 Task: Create an event for the family reunion planning.
Action: Mouse moved to (259, 345)
Screenshot: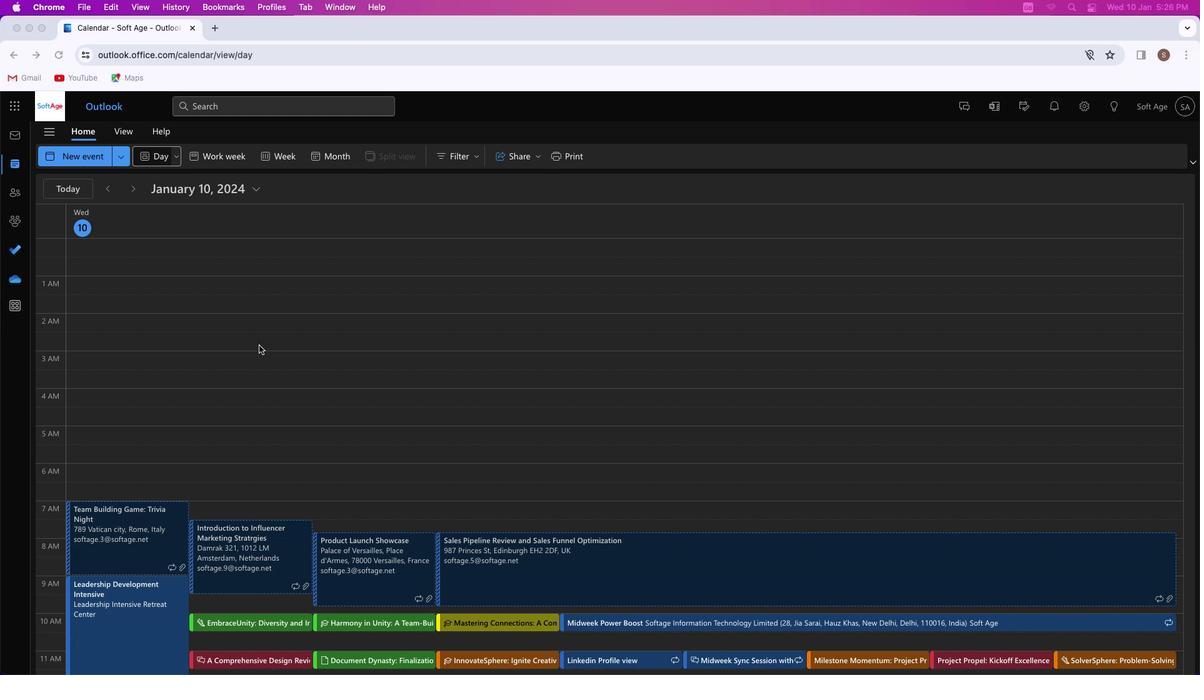 
Action: Mouse pressed left at (259, 345)
Screenshot: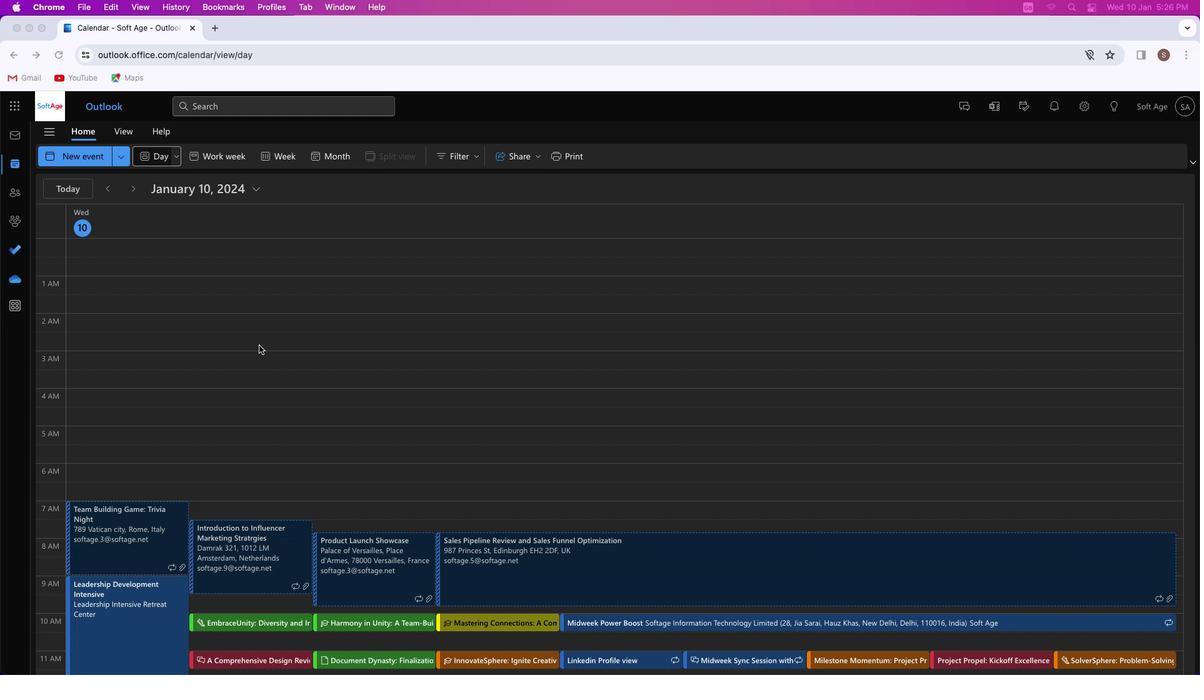 
Action: Mouse moved to (82, 153)
Screenshot: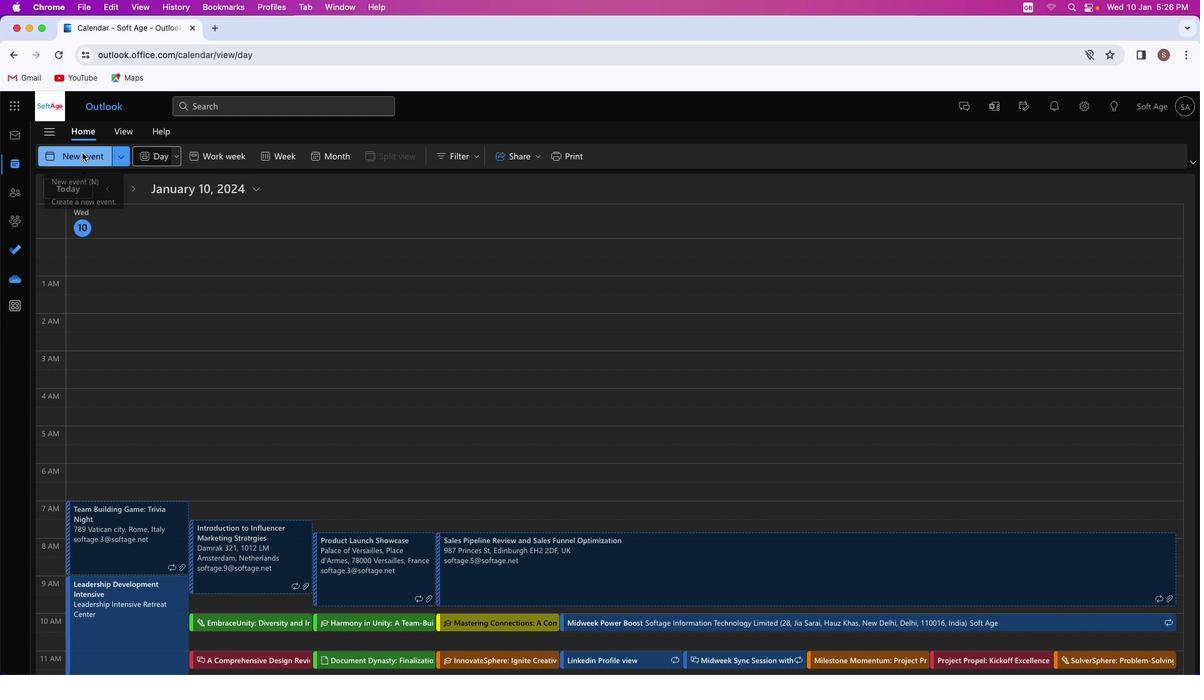 
Action: Mouse pressed left at (82, 153)
Screenshot: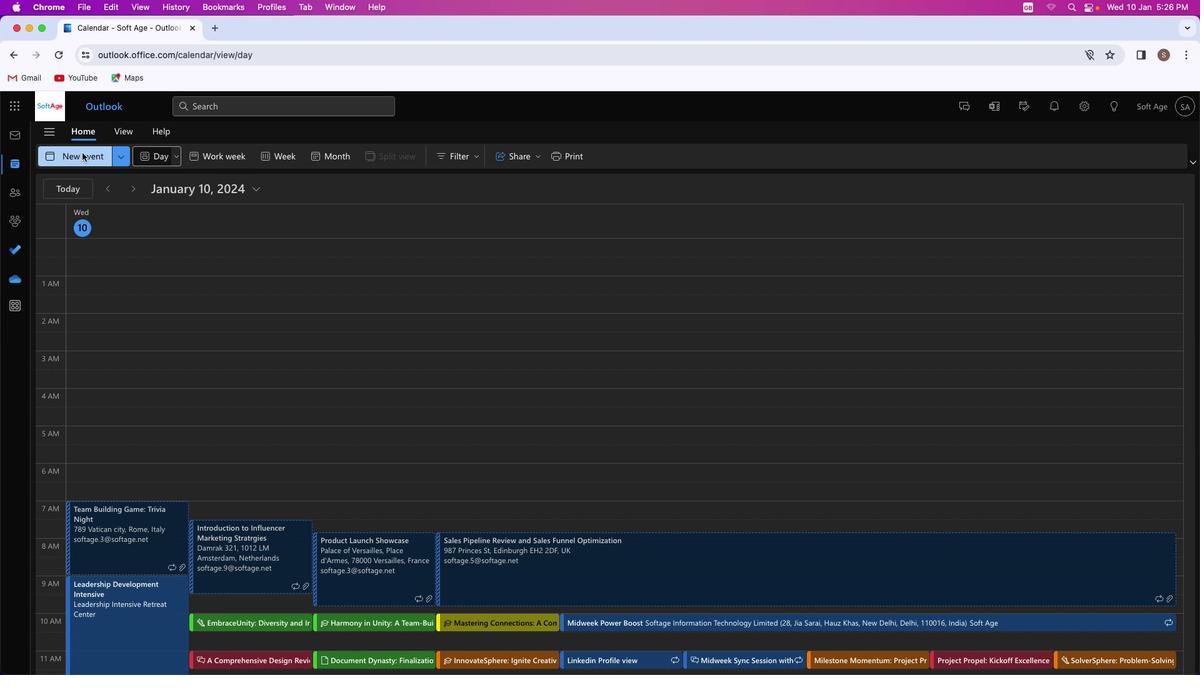 
Action: Mouse moved to (316, 236)
Screenshot: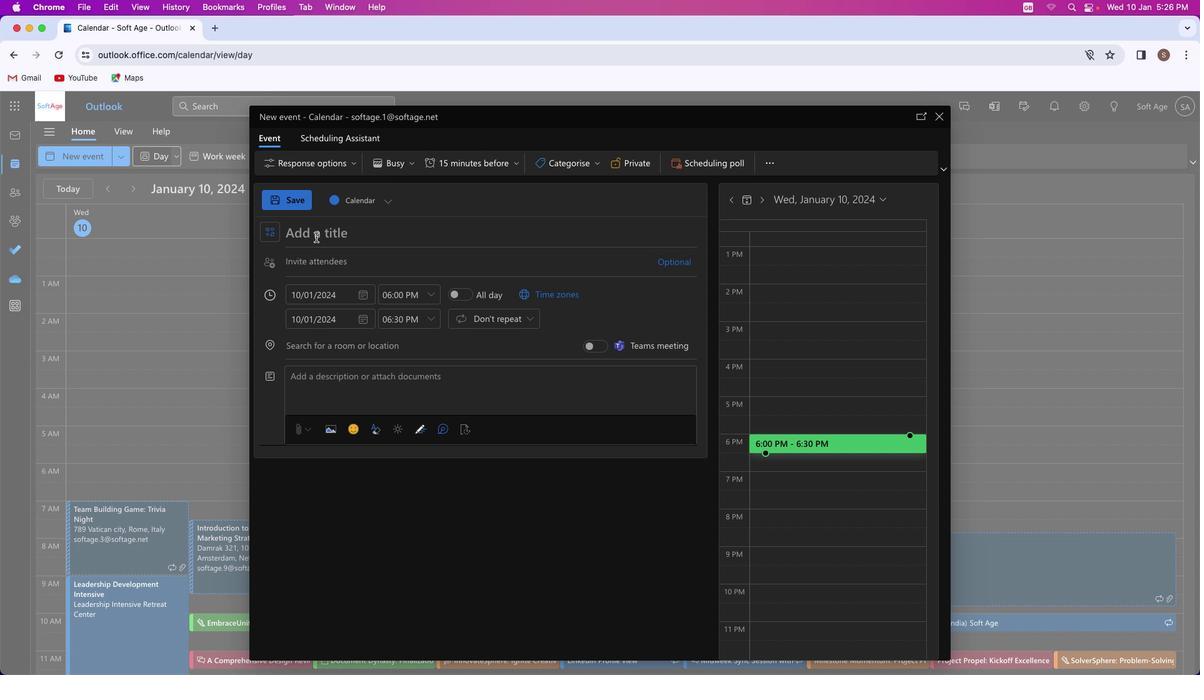 
Action: Mouse pressed left at (316, 236)
Screenshot: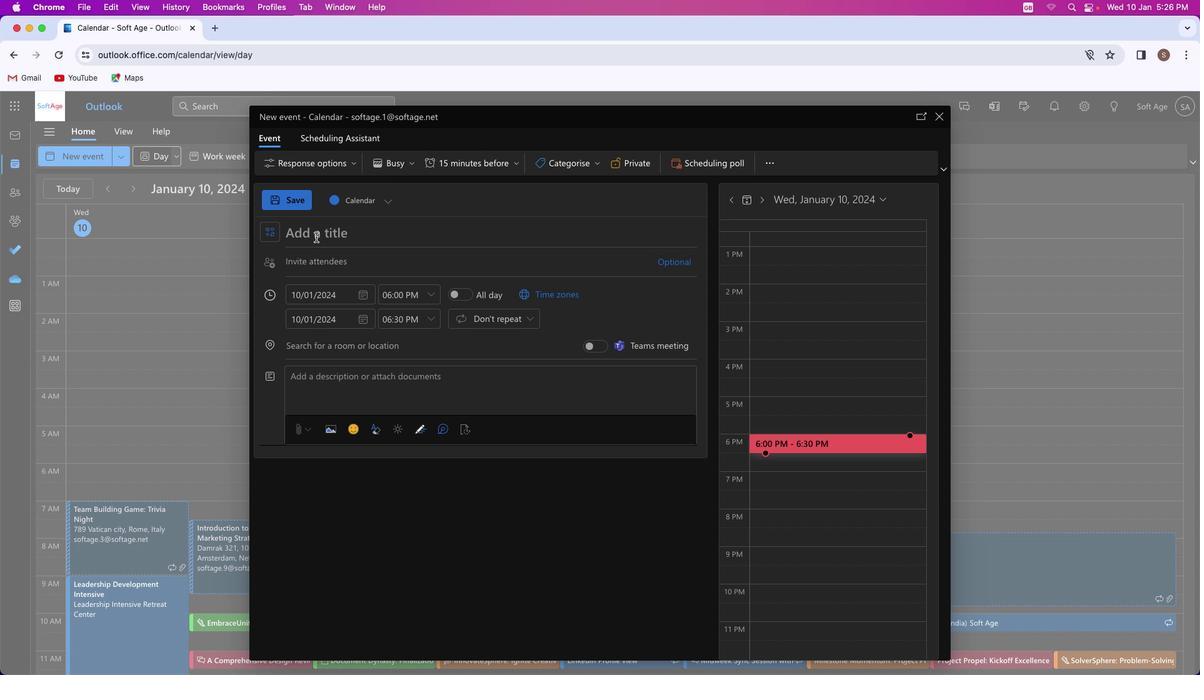 
Action: Key pressed Key.shift'F''a''m''i''l''y'Key.spaceKey.shift'R''e''u''n''i''o''n'Key.spaceKey.shift'P''l''a''n''n''i''n''g'Key.spaceKey.shift'E''x''t''r''a''v''a''g''a''n''z''a'
Screenshot: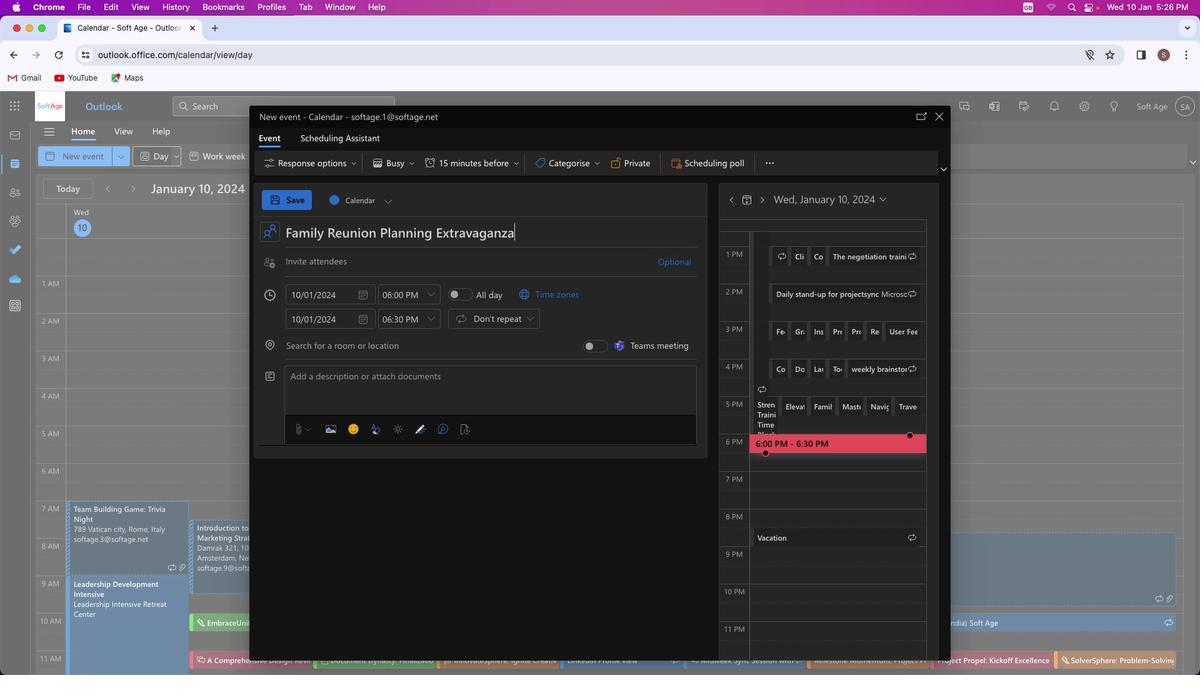
Action: Mouse moved to (319, 255)
Screenshot: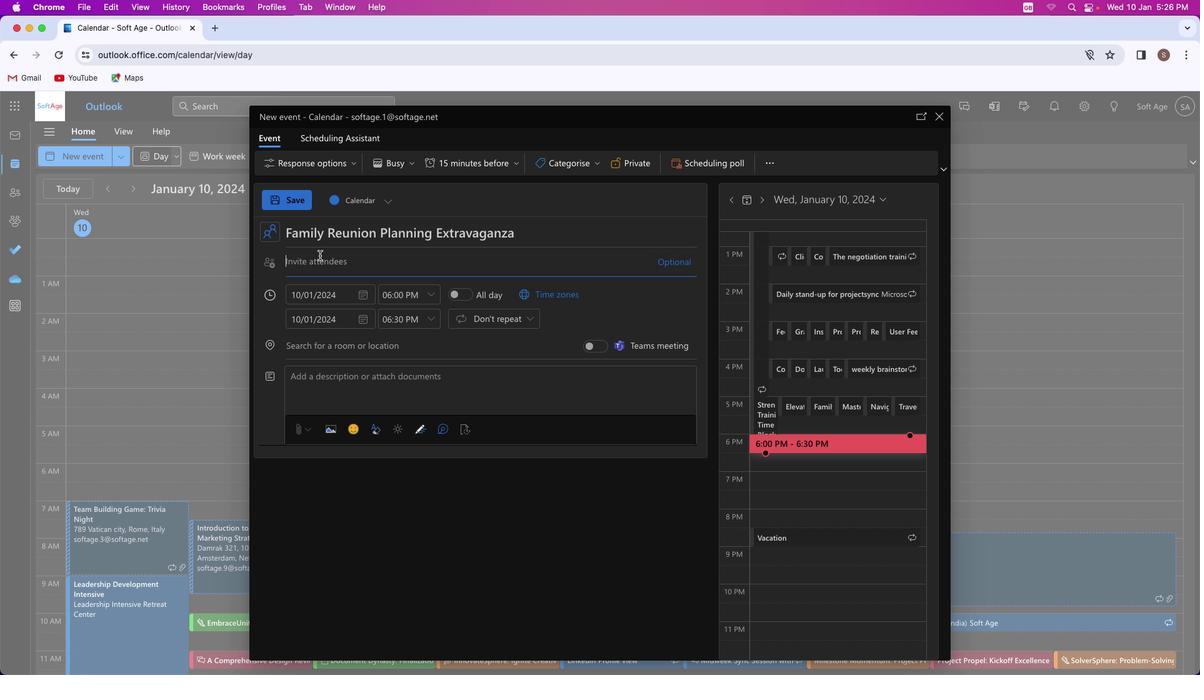 
Action: Mouse pressed left at (319, 255)
Screenshot: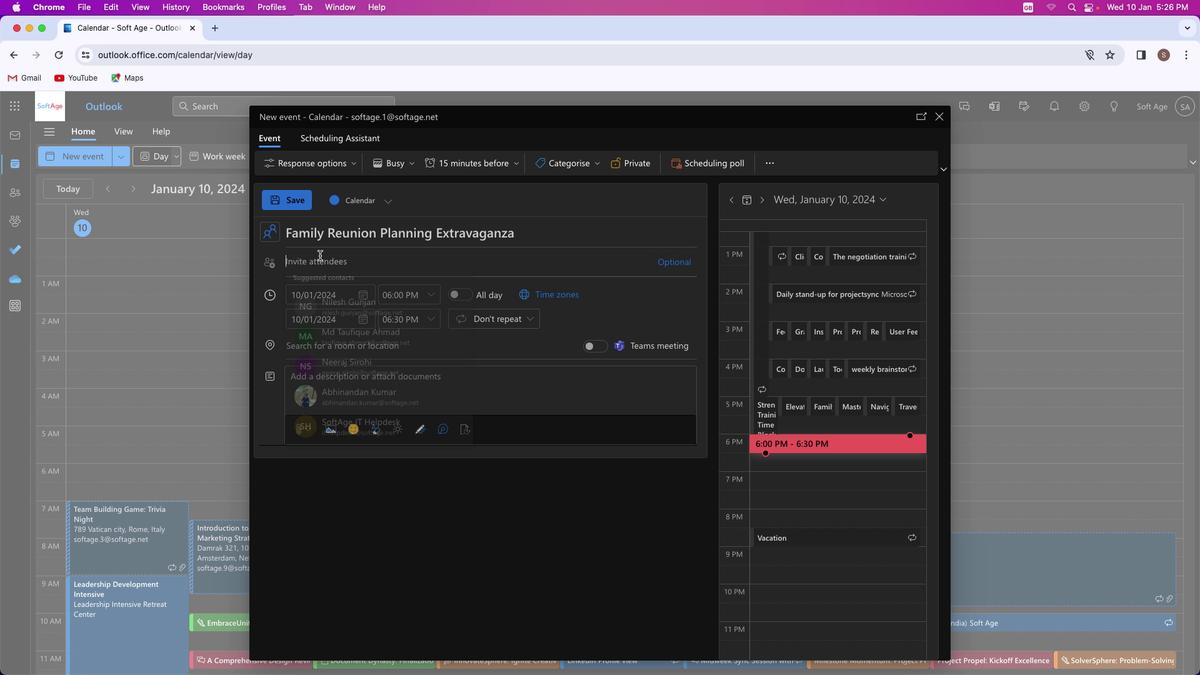 
Action: Key pressed Key.shift_r'M''u''n''e''e''s''h''k''u''m''a''r''9''7''3''2'Key.shift'@''o''u''t''l''o''o''k''.''c''o''m'
Screenshot: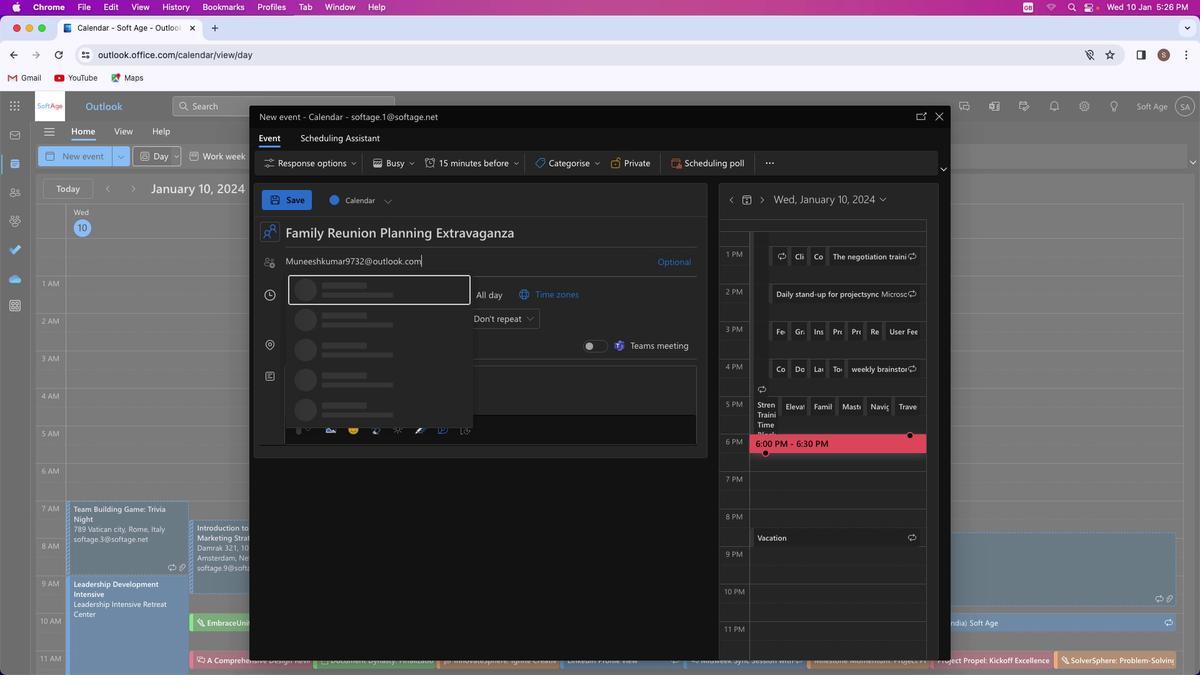
Action: Mouse moved to (389, 283)
Screenshot: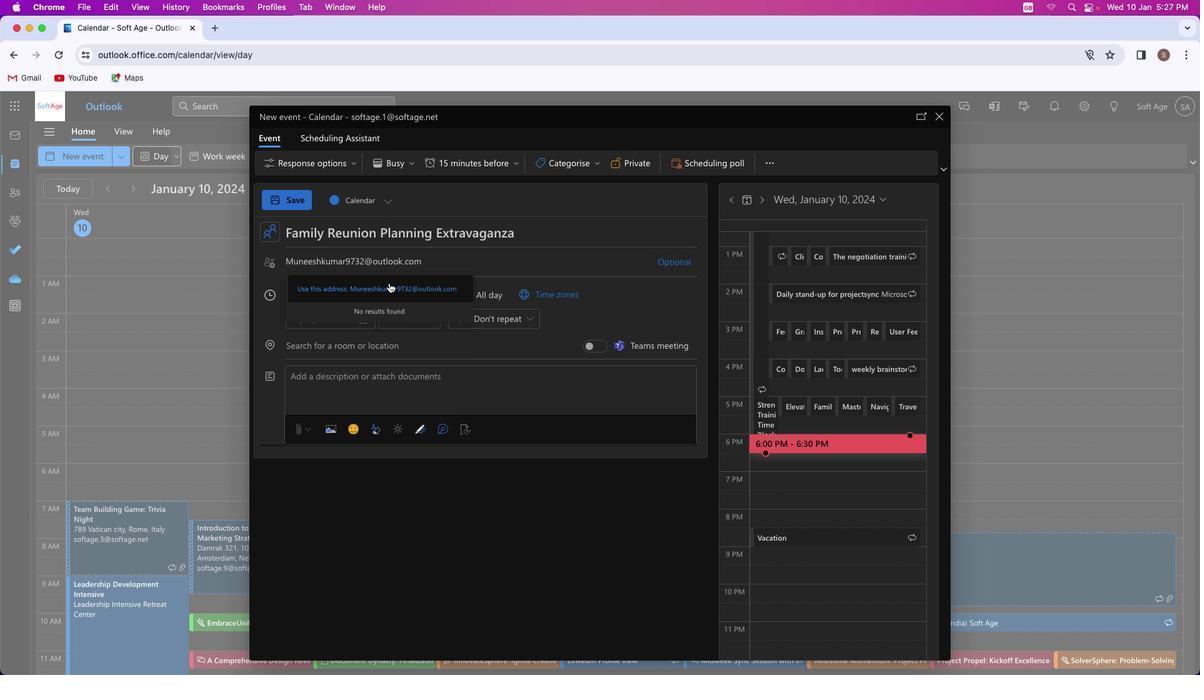 
Action: Mouse pressed left at (389, 283)
Screenshot: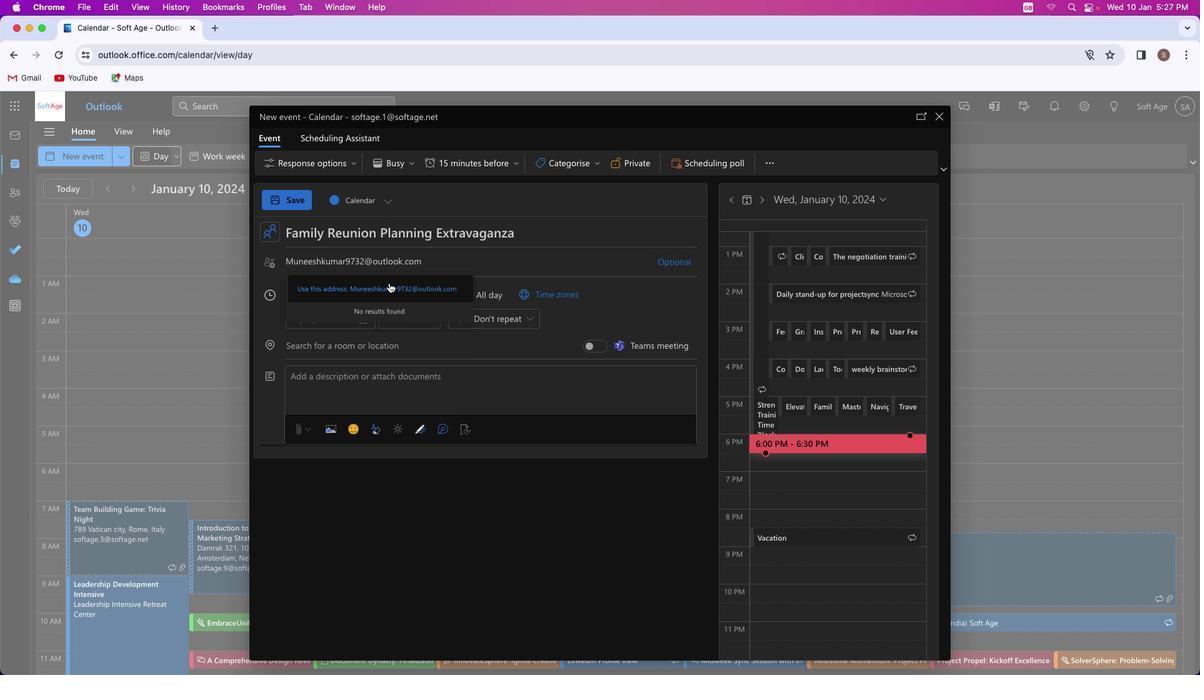 
Action: Mouse moved to (506, 287)
Screenshot: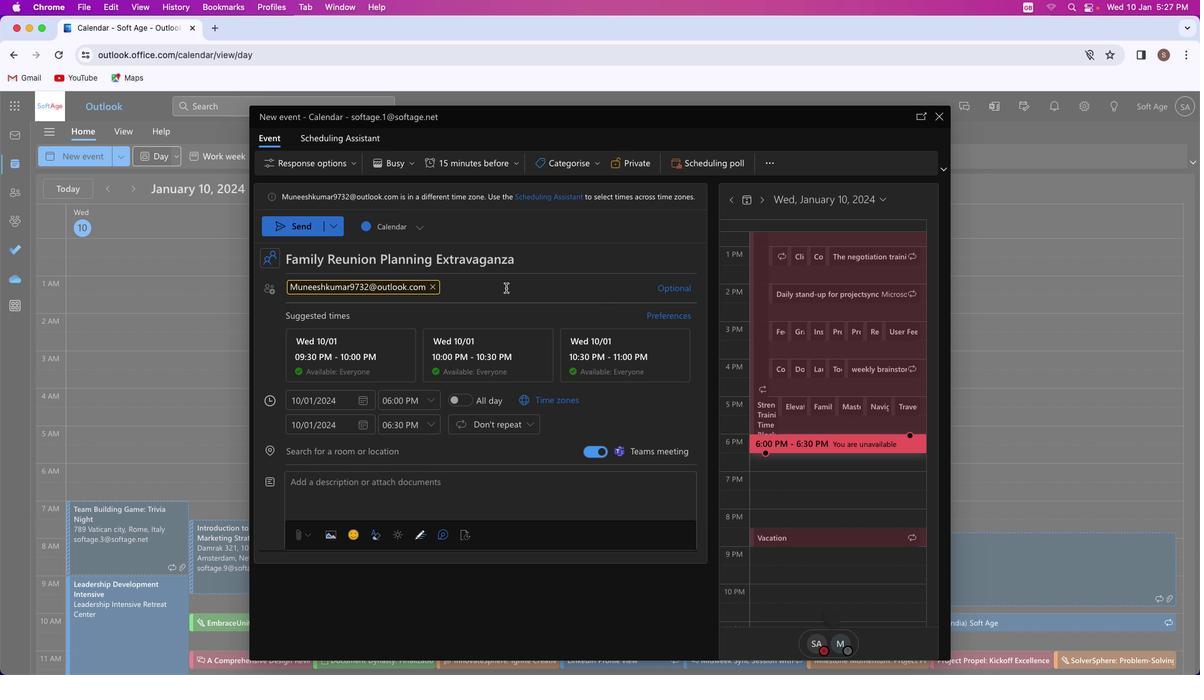 
Action: Key pressed Key.shift'S''h''i''v''a''m''y''a''d''a''v''4''1'Key.shift'@''o''u''t''l''o''o''k''.''c''o''m'
Screenshot: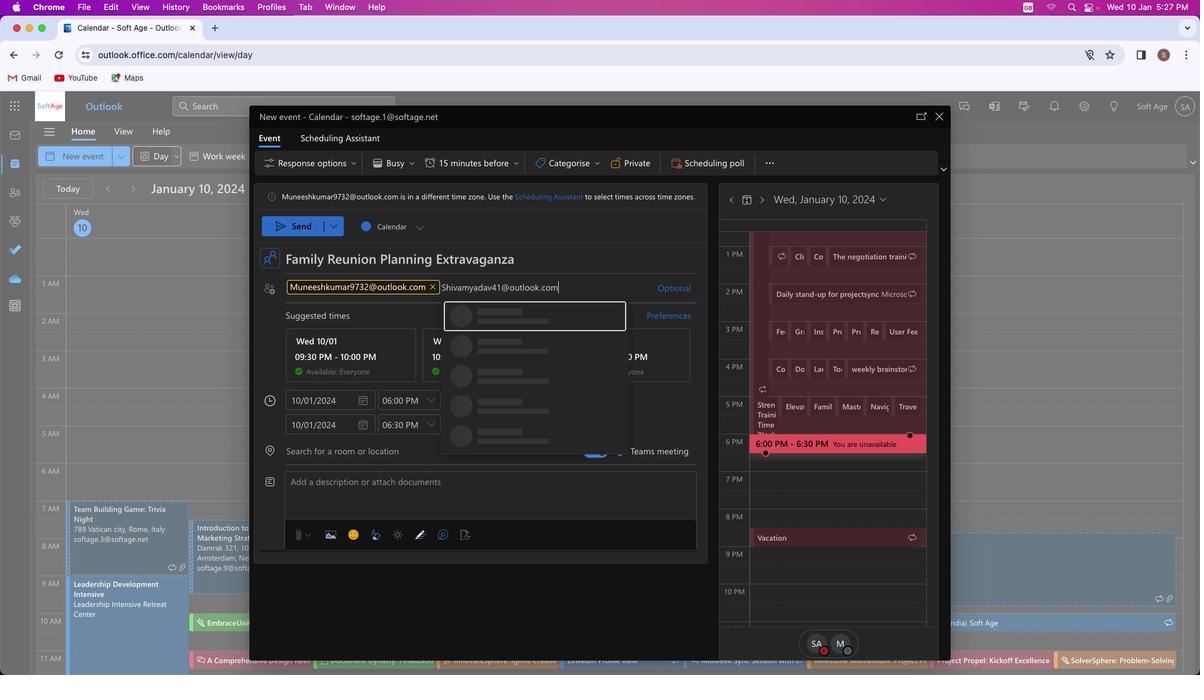 
Action: Mouse moved to (540, 311)
Screenshot: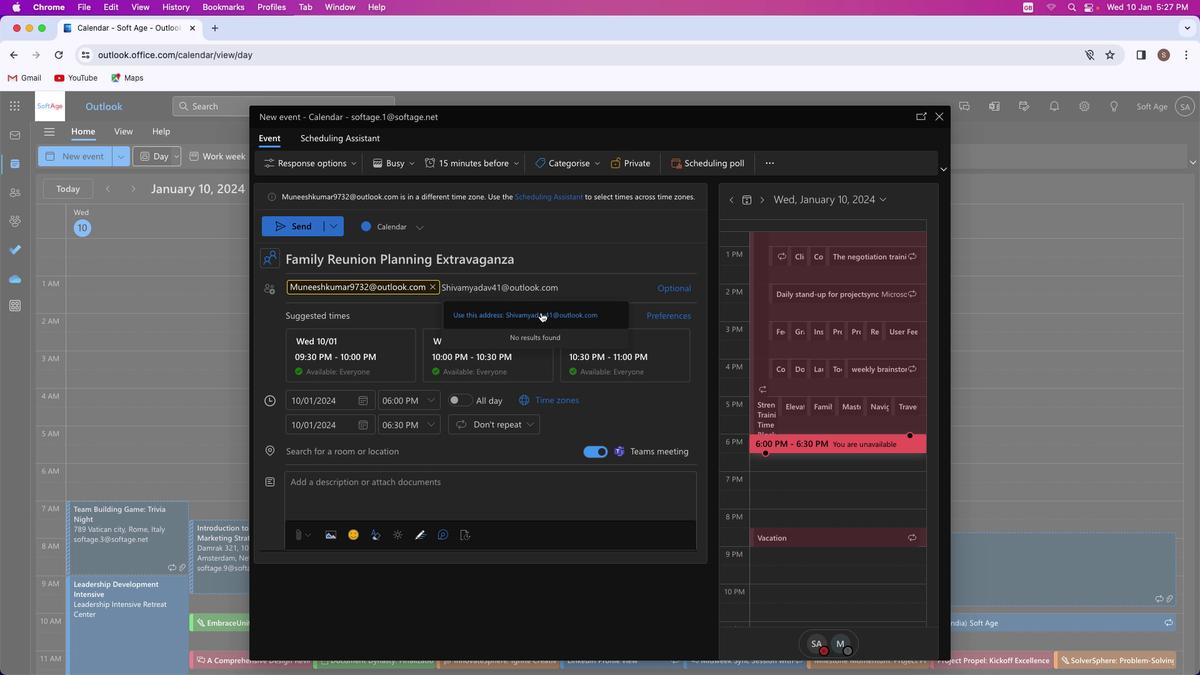 
Action: Mouse pressed left at (540, 311)
Screenshot: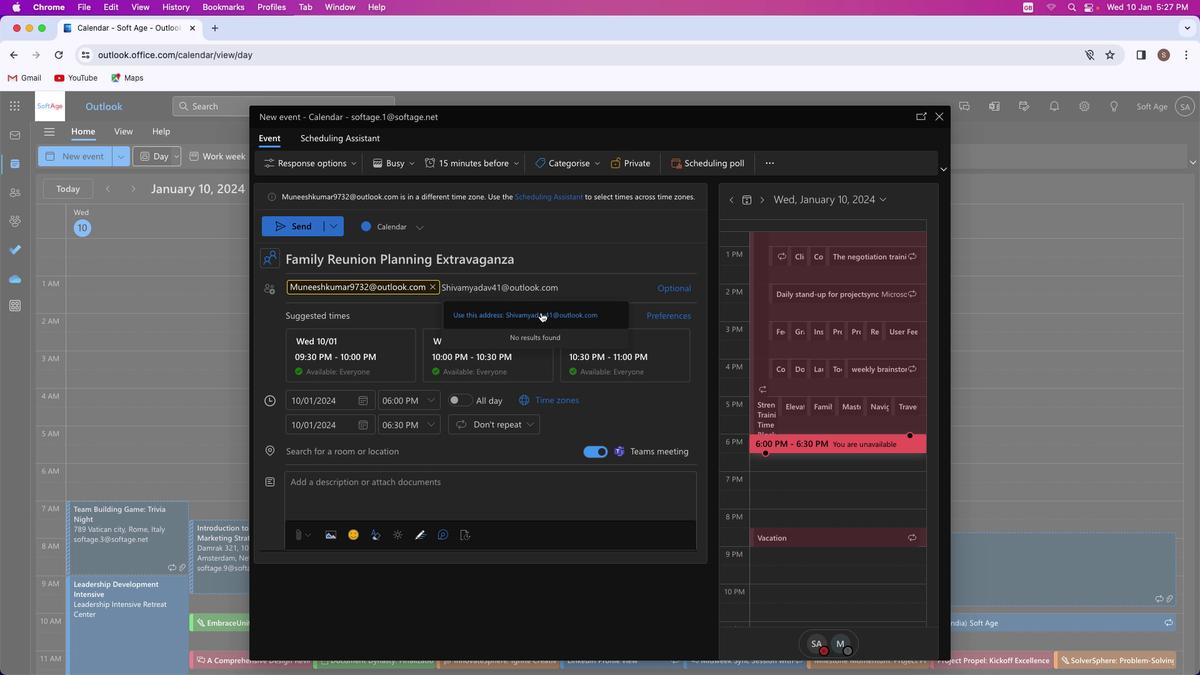 
Action: Mouse moved to (670, 302)
Screenshot: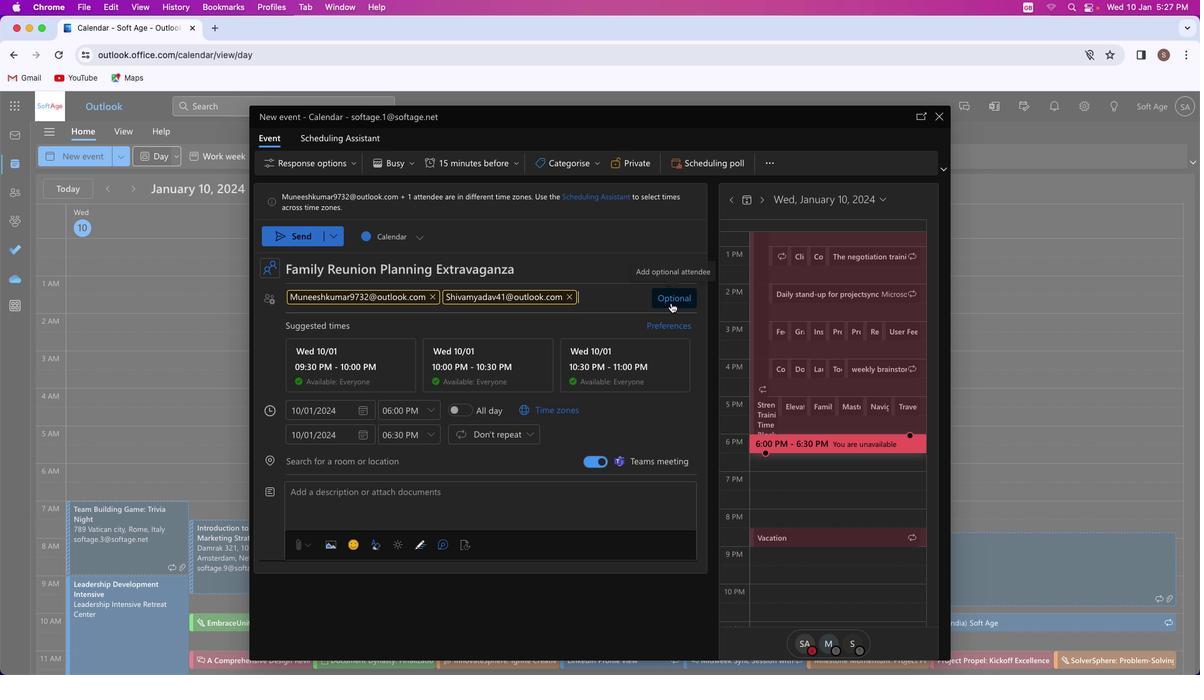 
Action: Mouse pressed left at (670, 302)
Screenshot: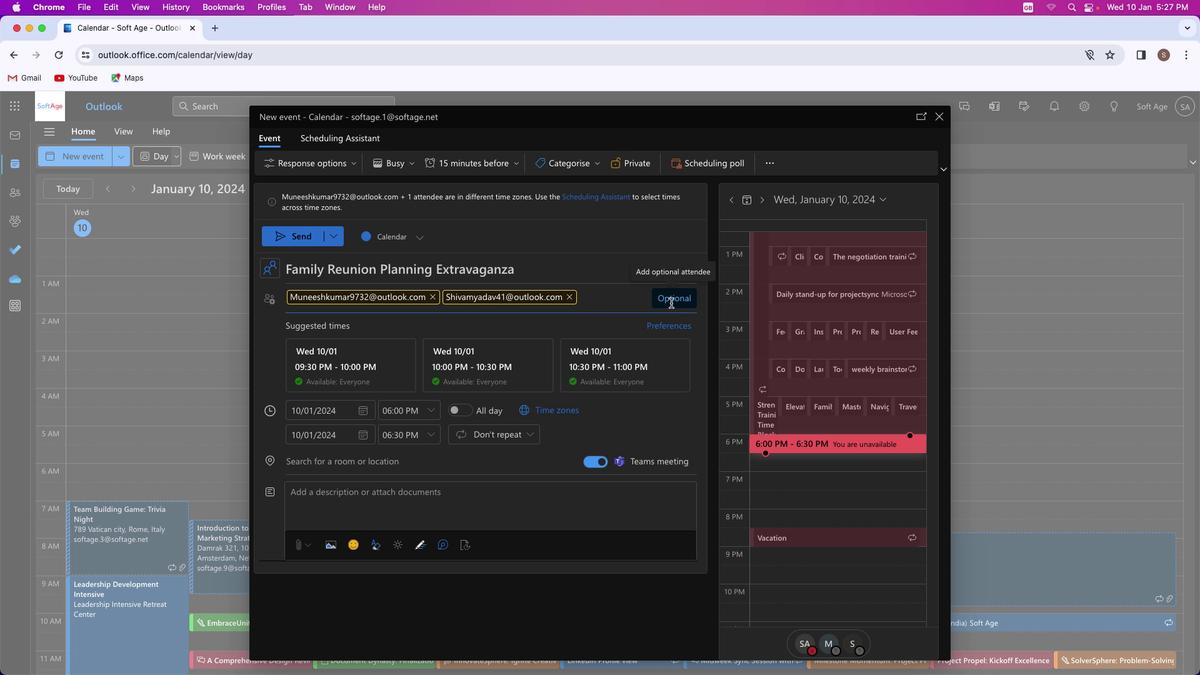 
Action: Mouse moved to (371, 330)
Screenshot: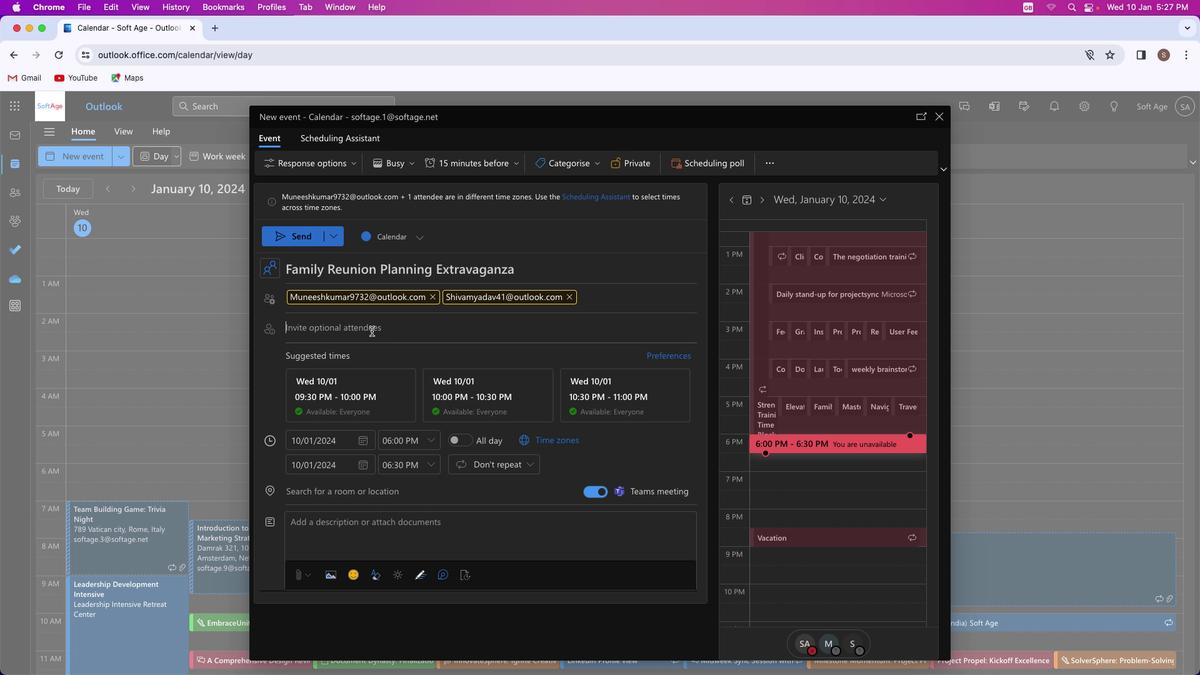 
Action: Key pressed Key.shift'A''k''a''s''h''r''a''j''p''u''t'Key.shift'@''o''u''t''l''o''o''k''.''c''o''m'
Screenshot: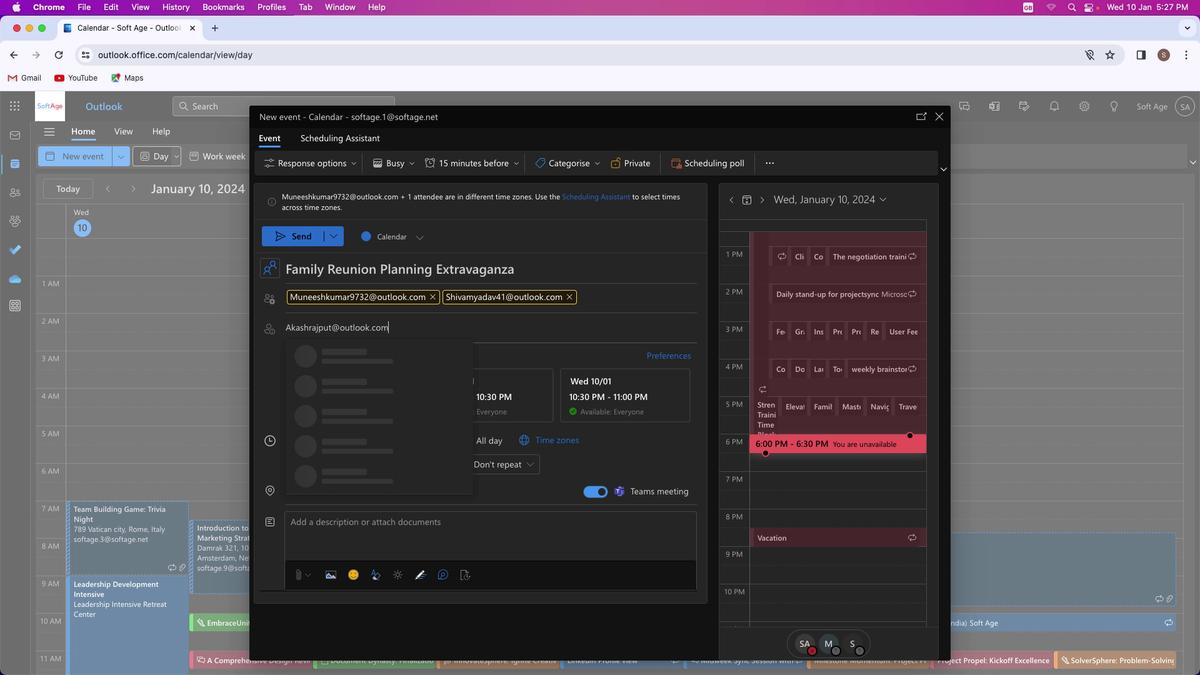 
Action: Mouse moved to (388, 346)
Screenshot: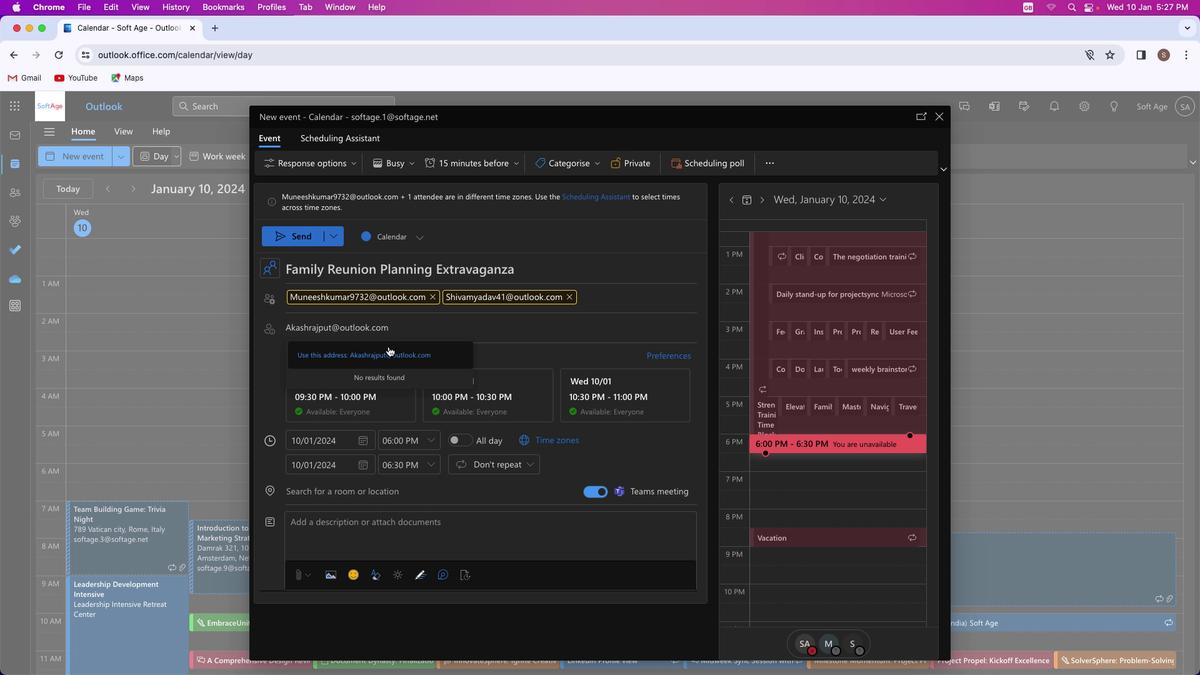 
Action: Mouse pressed left at (388, 346)
Screenshot: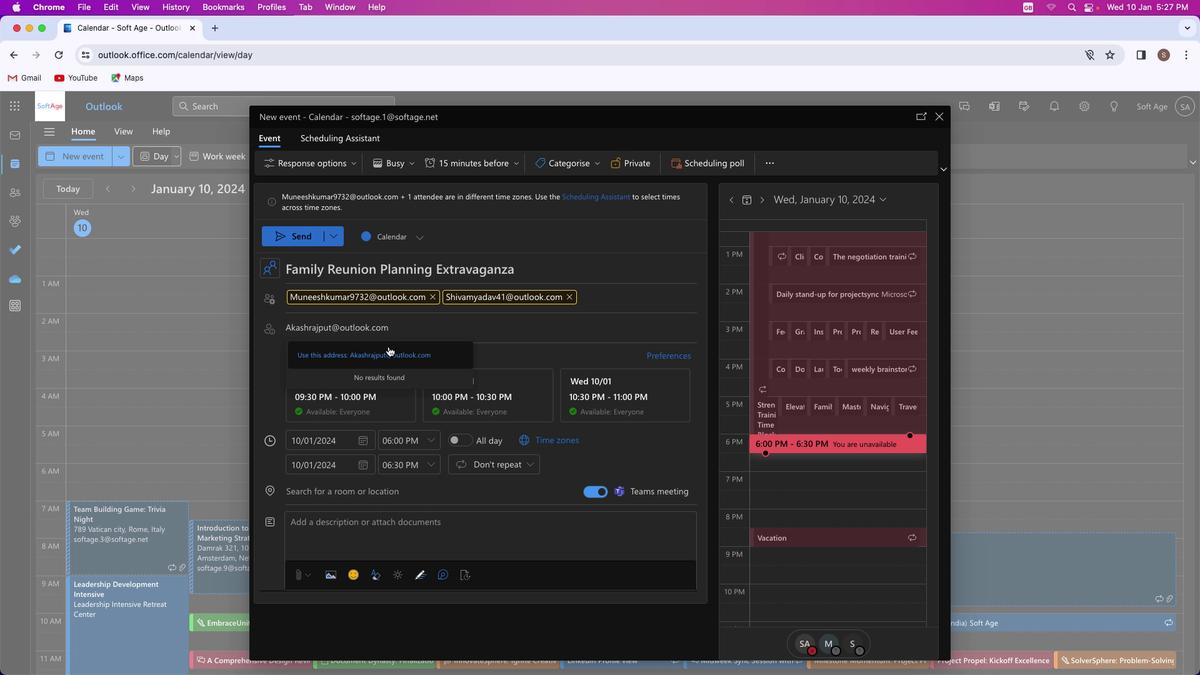 
Action: Mouse moved to (330, 490)
Screenshot: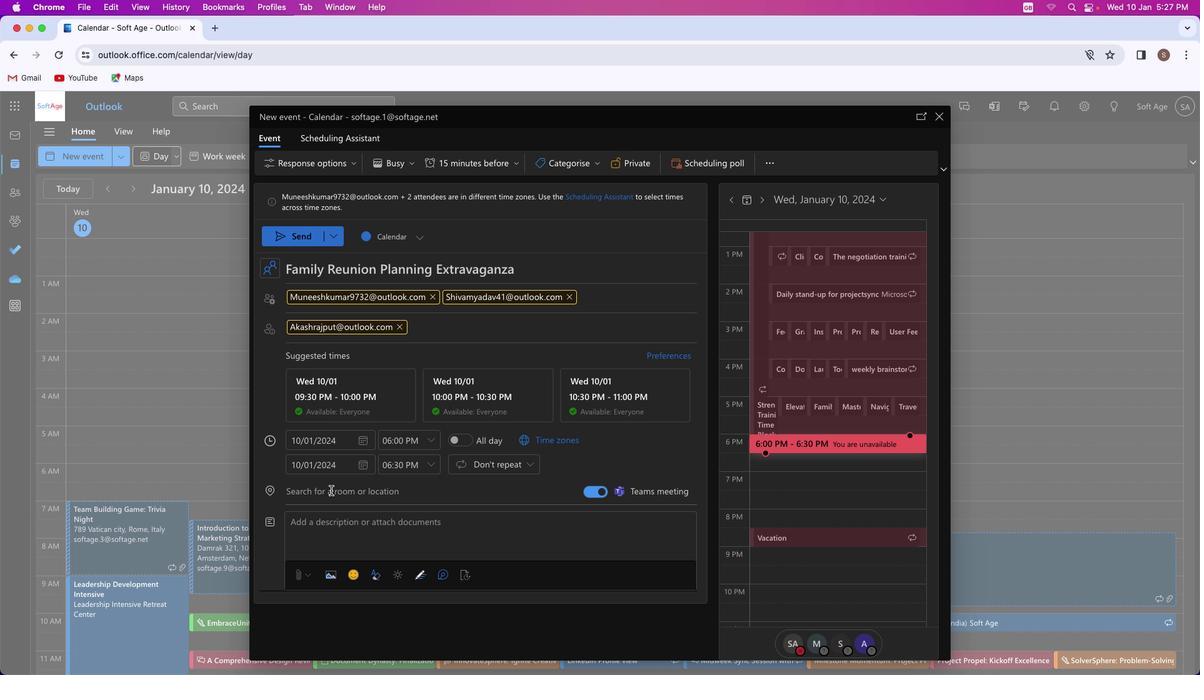 
Action: Mouse pressed left at (330, 490)
Screenshot: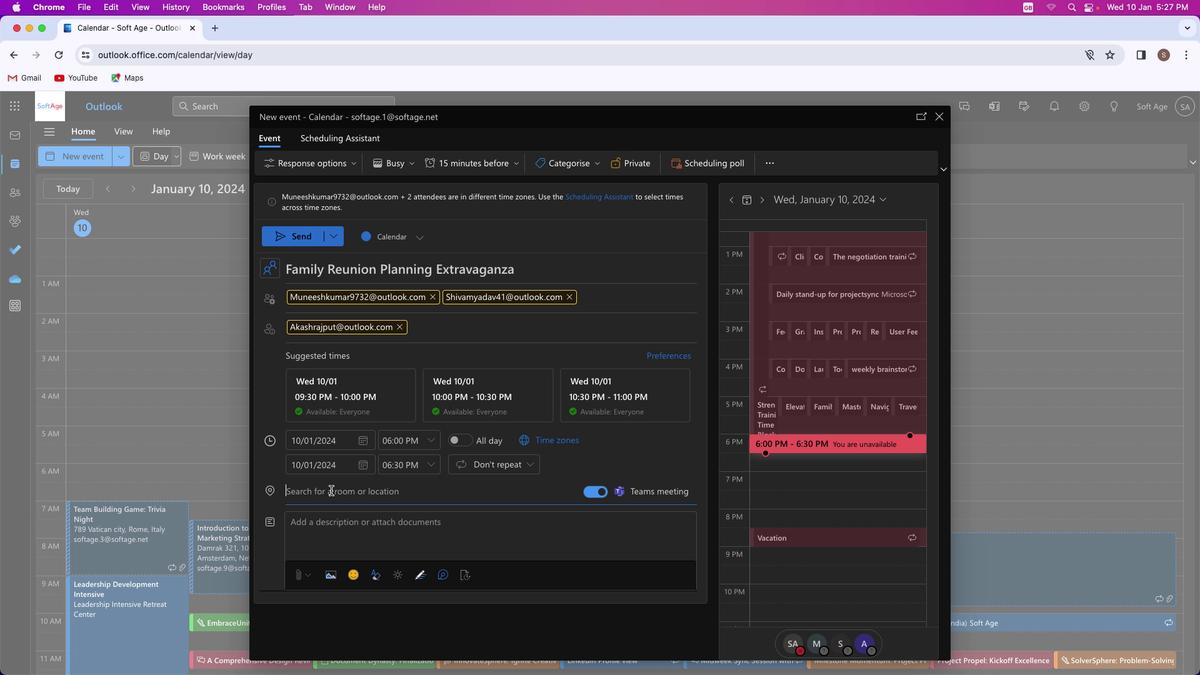 
Action: Mouse moved to (332, 490)
Screenshot: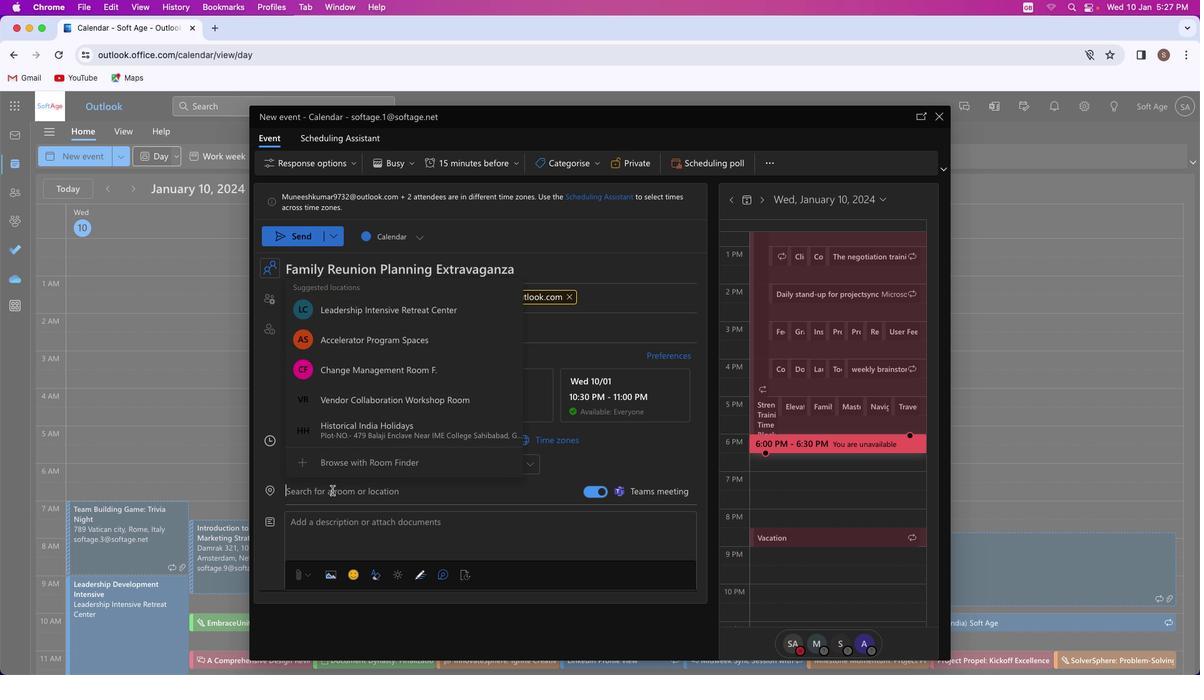 
Action: Key pressed Key.shift'F''a''m''i''l''y'Key.space'r''e''u''n''i''o''n'
Screenshot: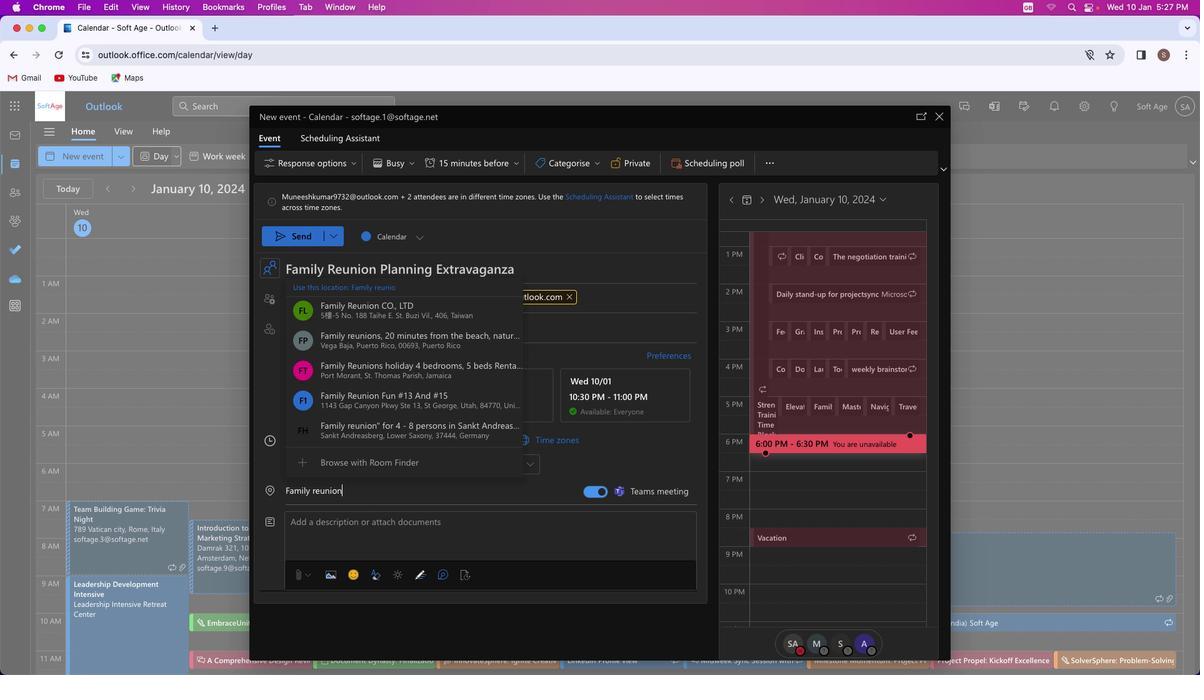 
Action: Mouse moved to (377, 364)
Screenshot: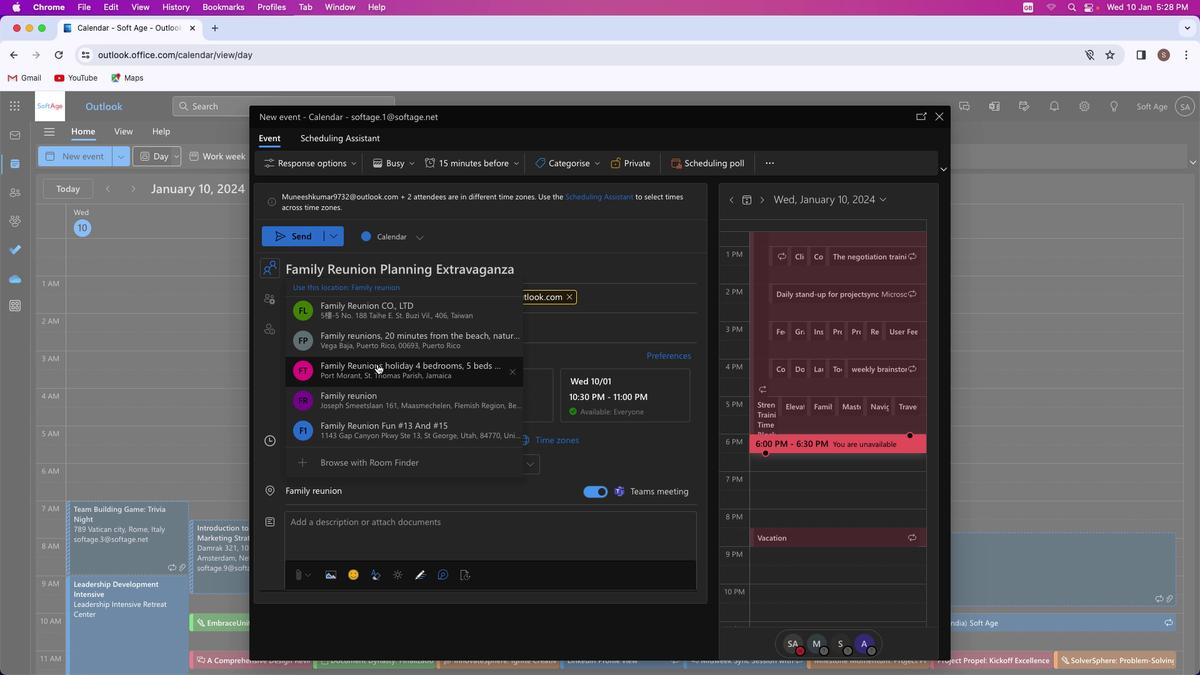 
Action: Mouse pressed left at (377, 364)
Screenshot: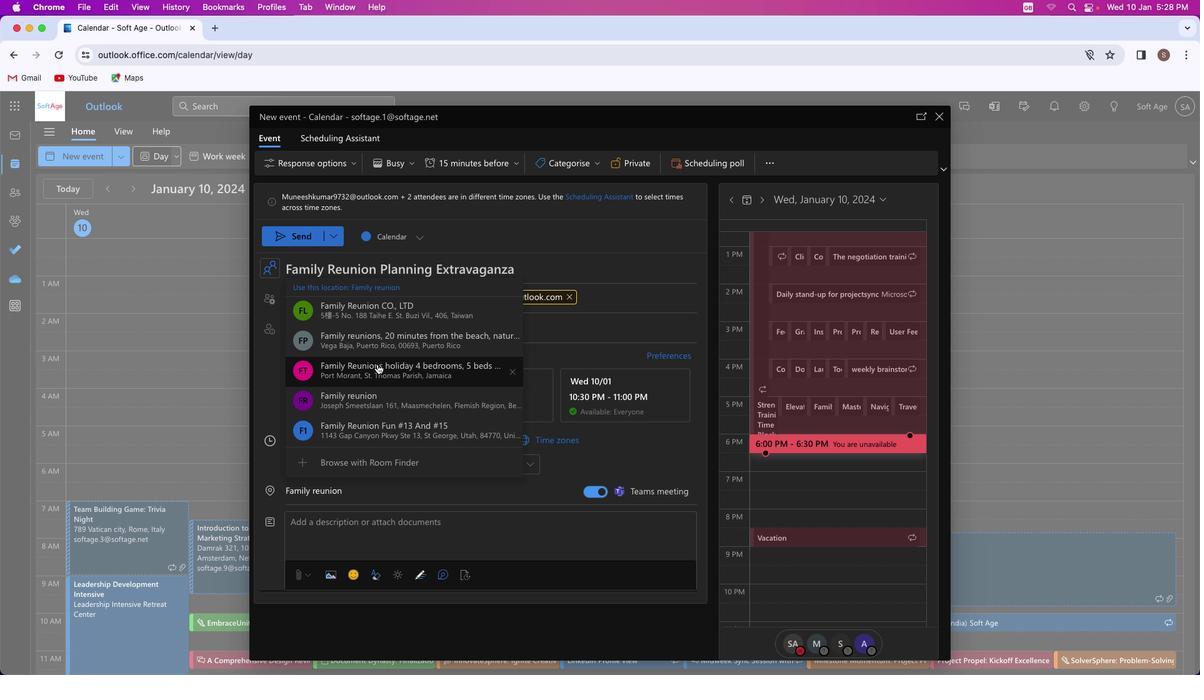 
Action: Mouse moved to (373, 548)
Screenshot: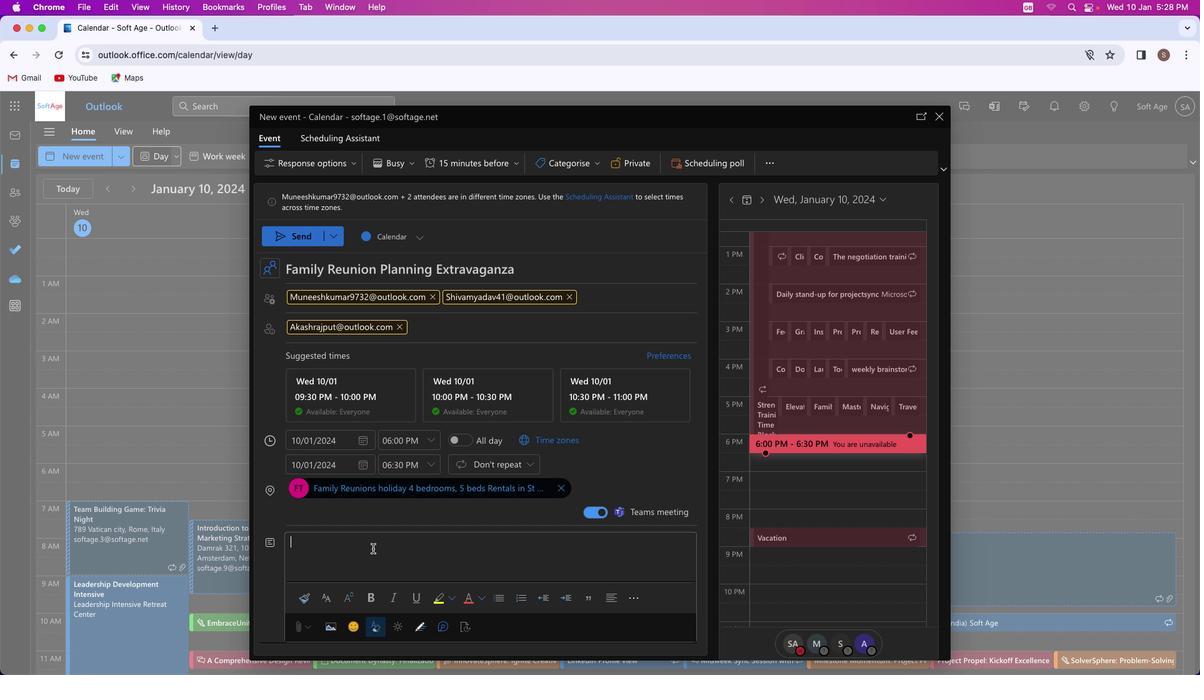 
Action: Mouse pressed left at (373, 548)
Screenshot: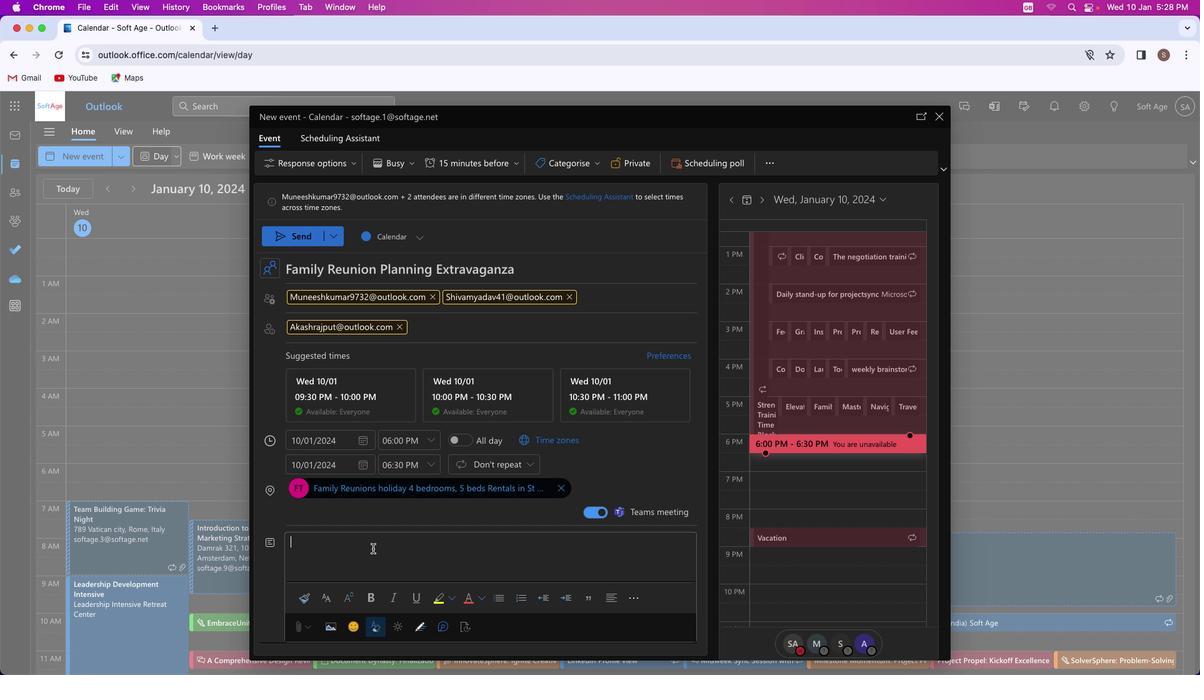 
Action: Mouse moved to (371, 545)
Screenshot: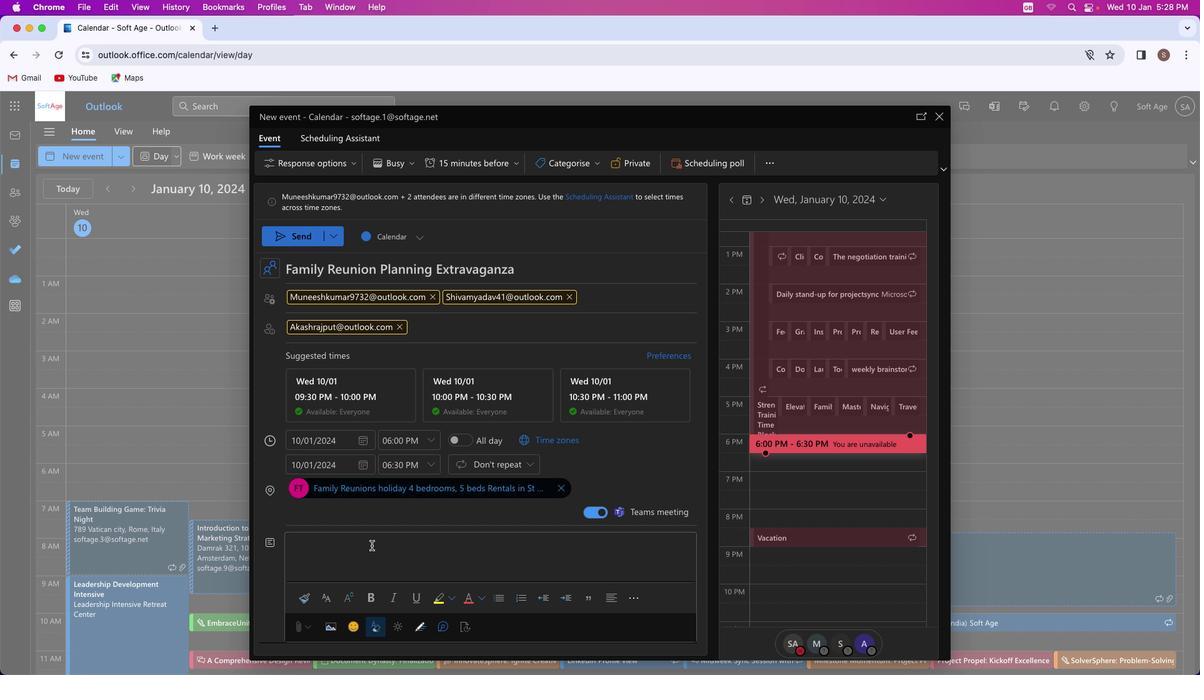 
Action: Key pressed Key.shift'E''m''b''a''r''k'Key.space'o''n'Key.space'f''a''m''i''l''y'Key.space'h''a''r''m''o''n''y'','Key.space'a'Key.space'c''o''m''p''r''e''h''e''n''s''i''v''e'Key.space'f''a''m''i''l''u'Key.backspace'y'Key.space'r''e''u''n''i''o''n'Key.space'p''l''a''n''n''i''n''g'Key.space'e''x''p''e''r''i''e''n''c''e''.'Key.spaceKey.shift'F''o'Key.left'r'Key.right'm'Key.space'v''e''n''u''e'Key.space's''e''l''e''c''t''i''o''n'Key.space't''o'Key.space'a''c''t''i''v''i''t''i''e''s'','Key.space'c''r''a''f''t'Key.space'u''n''f''o''r''g''e''t''t''a''b''l''e'Key.space'm''o''m''e''n''t''s'Key.space'w''i''t''h'Key.space'l''o''v''e''d'Key.space'o''n''e''s'Key.space'f''o''r'Key.space'a'Key.space'j''o''u''o''u''s'Key.space'a''n''d'Key.space'm''e''m''o''r''a''b''l''e'Key.space'r''e''u''n''i''o''n''.'
Screenshot: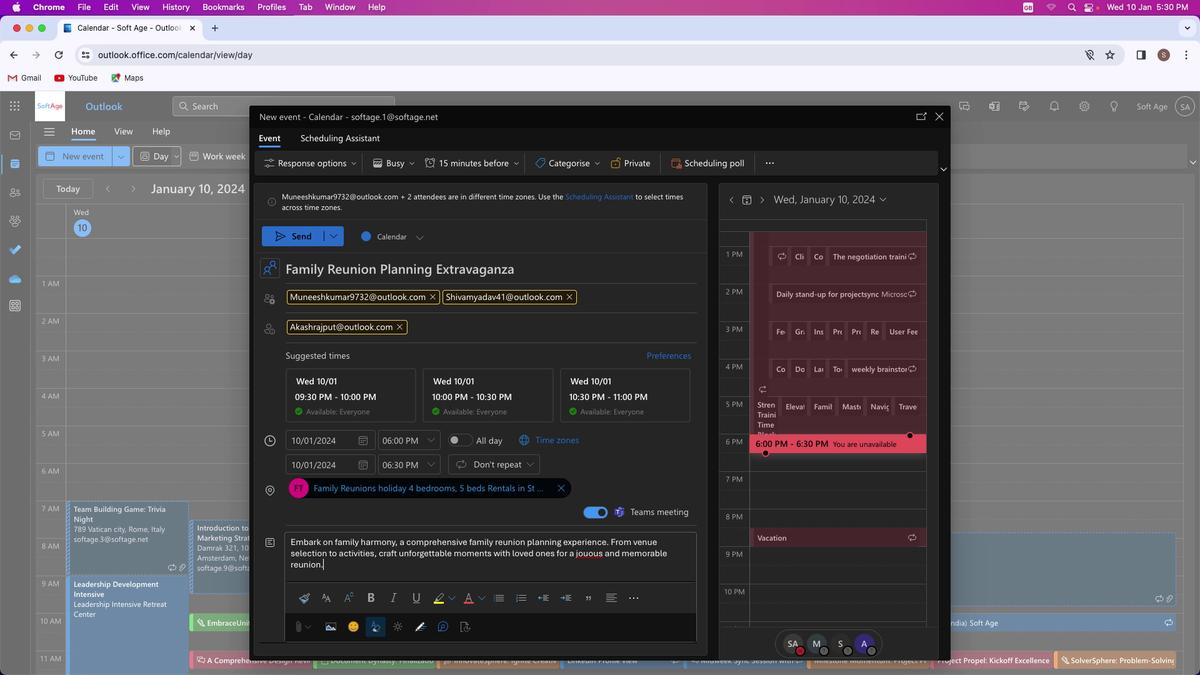 
Action: Mouse moved to (588, 555)
Screenshot: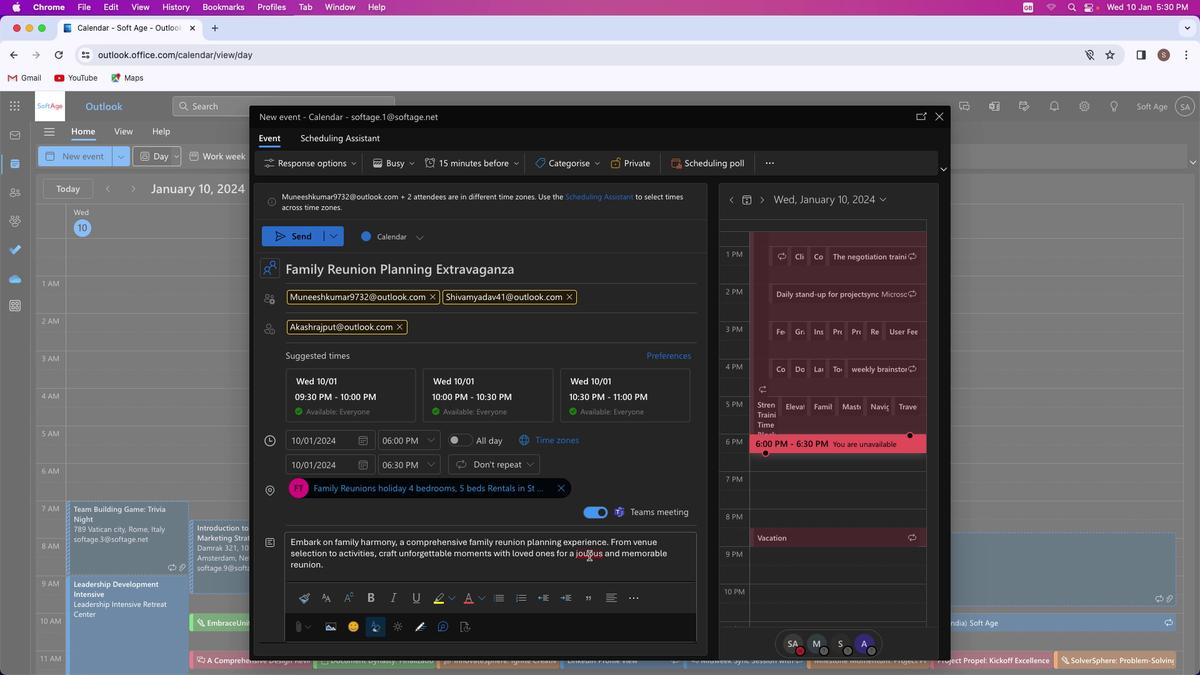 
Action: Mouse pressed left at (588, 555)
Screenshot: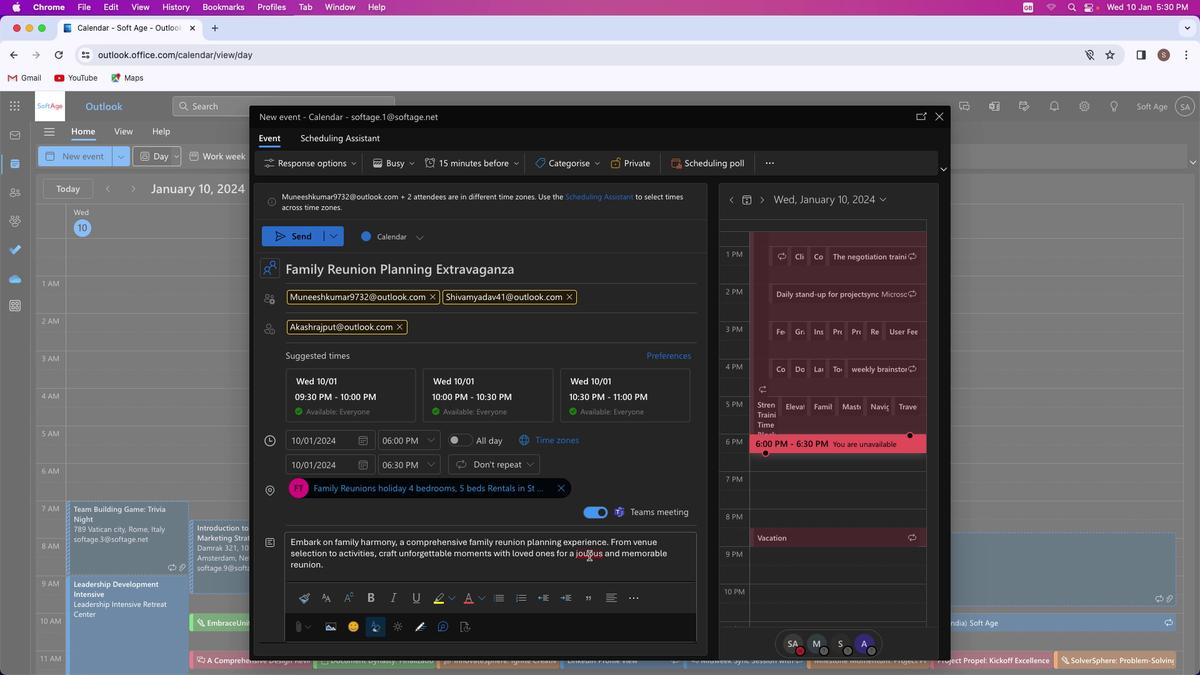 
Action: Mouse moved to (611, 553)
Screenshot: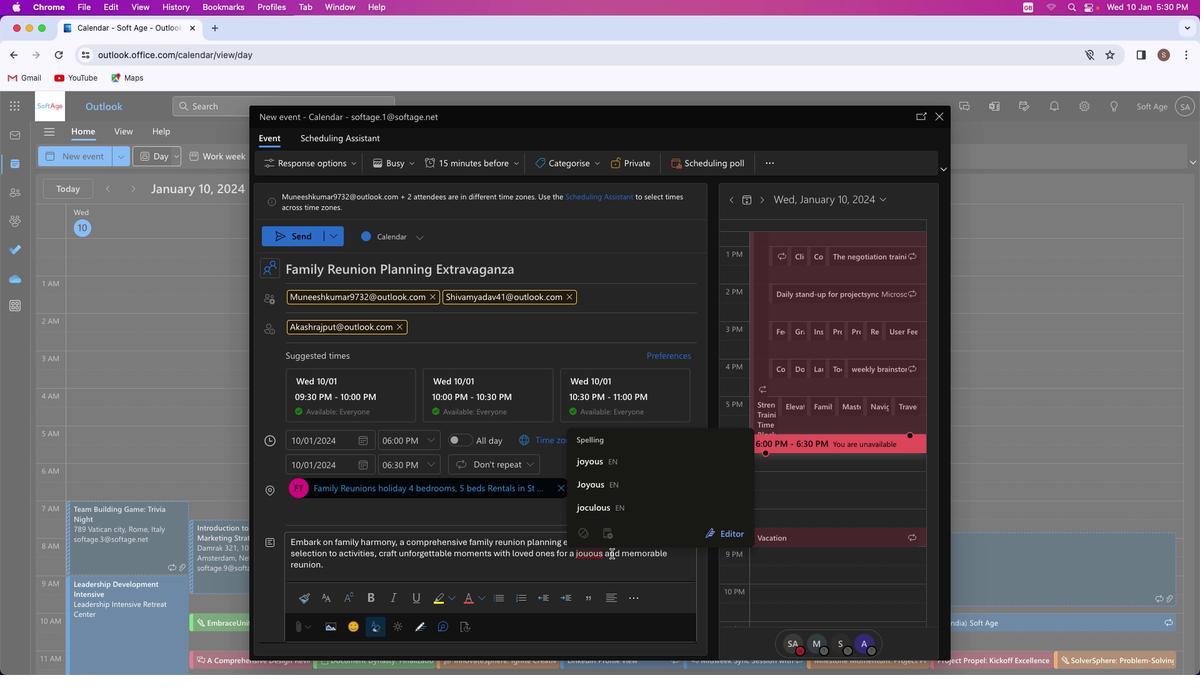 
Action: Key pressed Key.backspace'y'
Screenshot: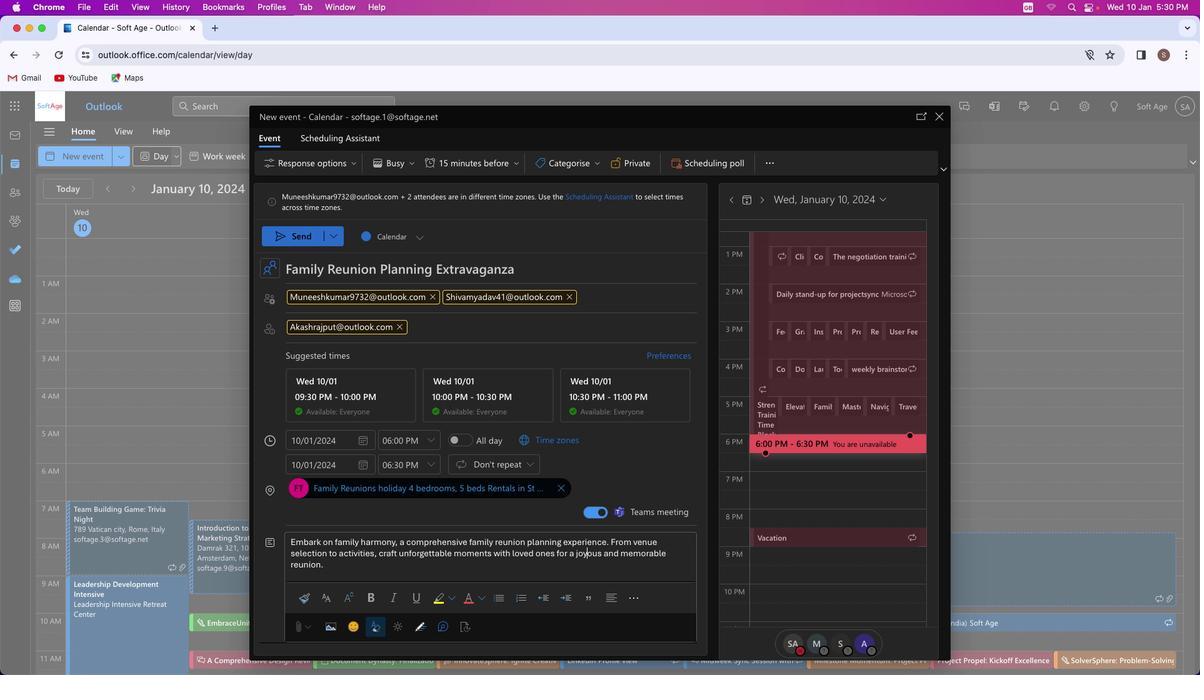 
Action: Mouse moved to (607, 542)
Screenshot: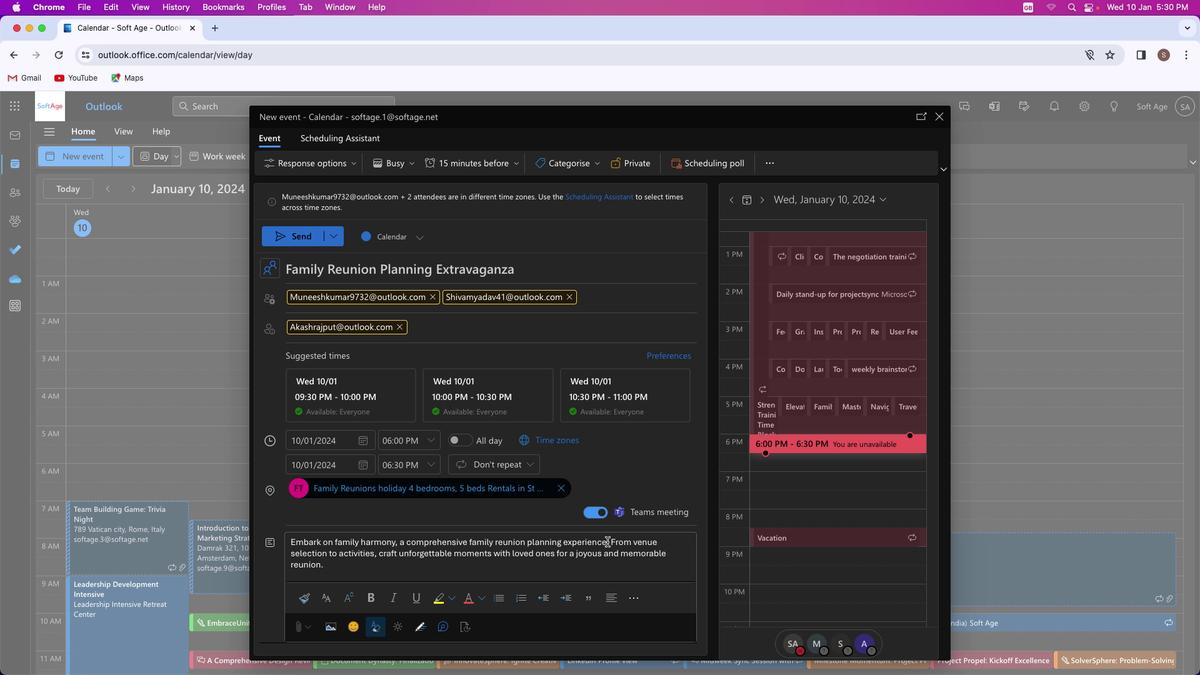 
Action: Mouse pressed left at (607, 542)
Screenshot: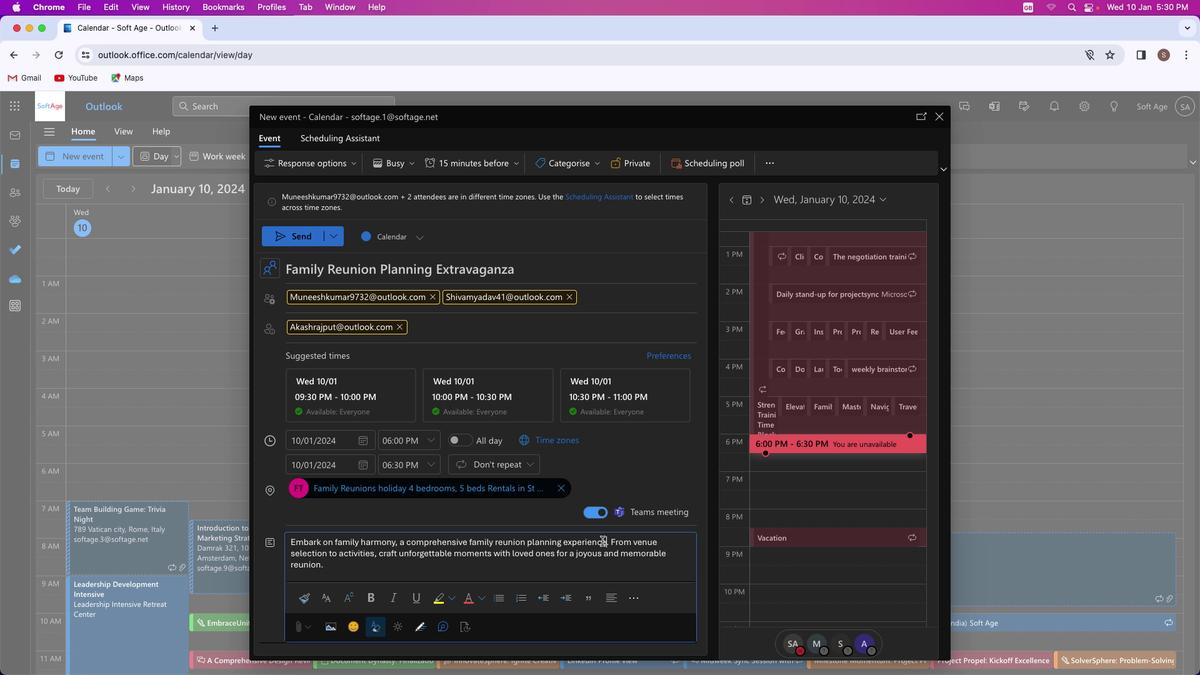 
Action: Mouse moved to (374, 595)
Screenshot: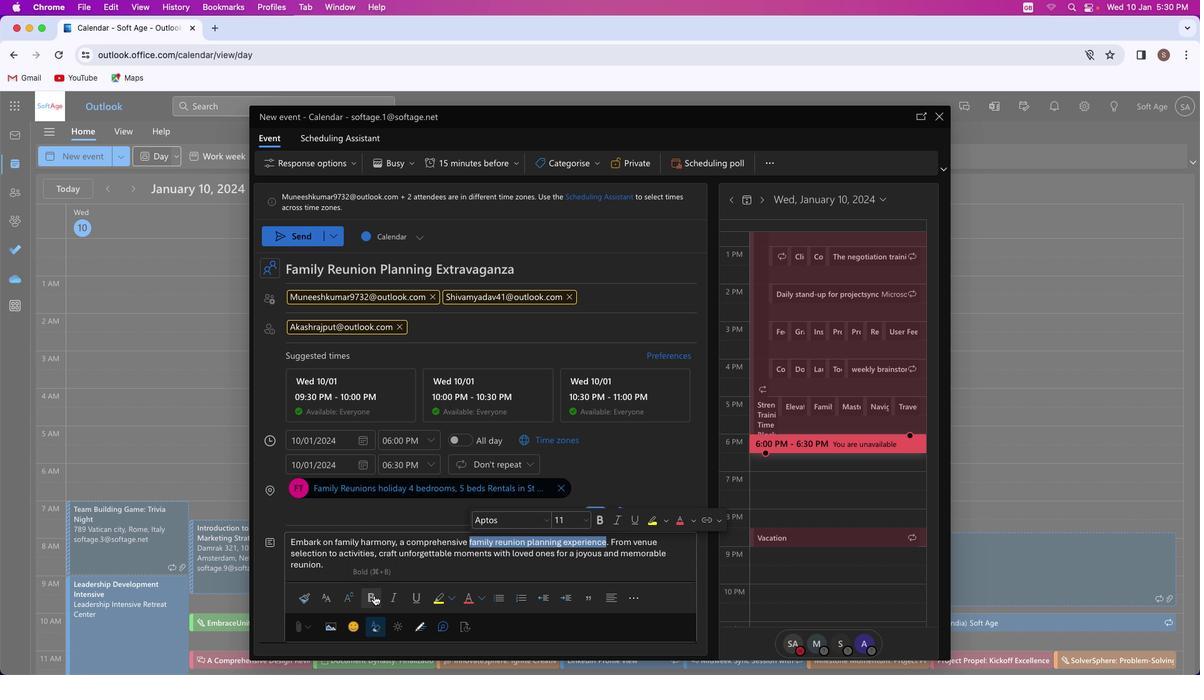 
Action: Mouse pressed left at (374, 595)
Screenshot: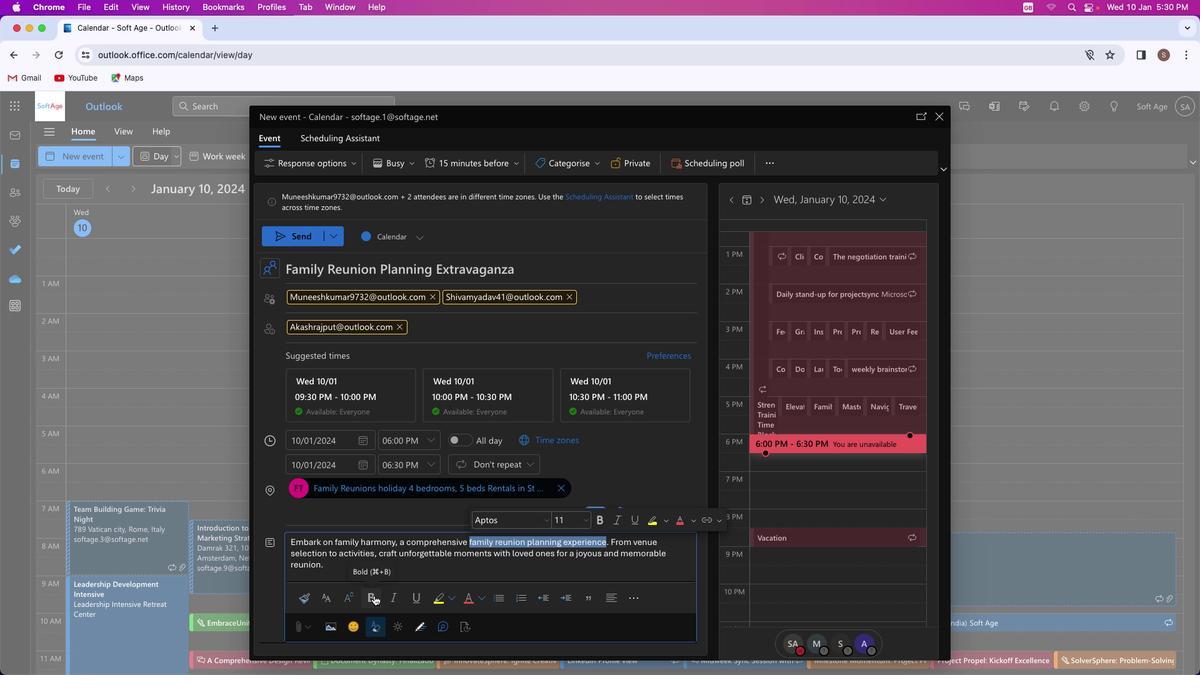 
Action: Mouse moved to (392, 595)
Screenshot: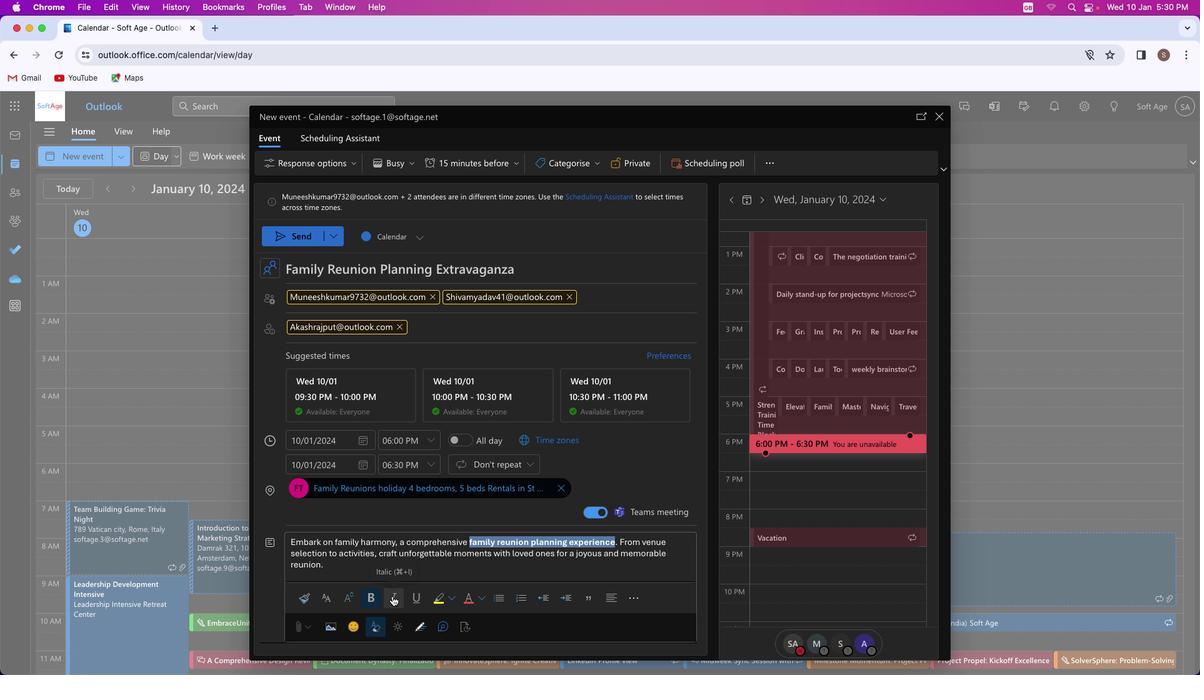 
Action: Mouse pressed left at (392, 595)
Screenshot: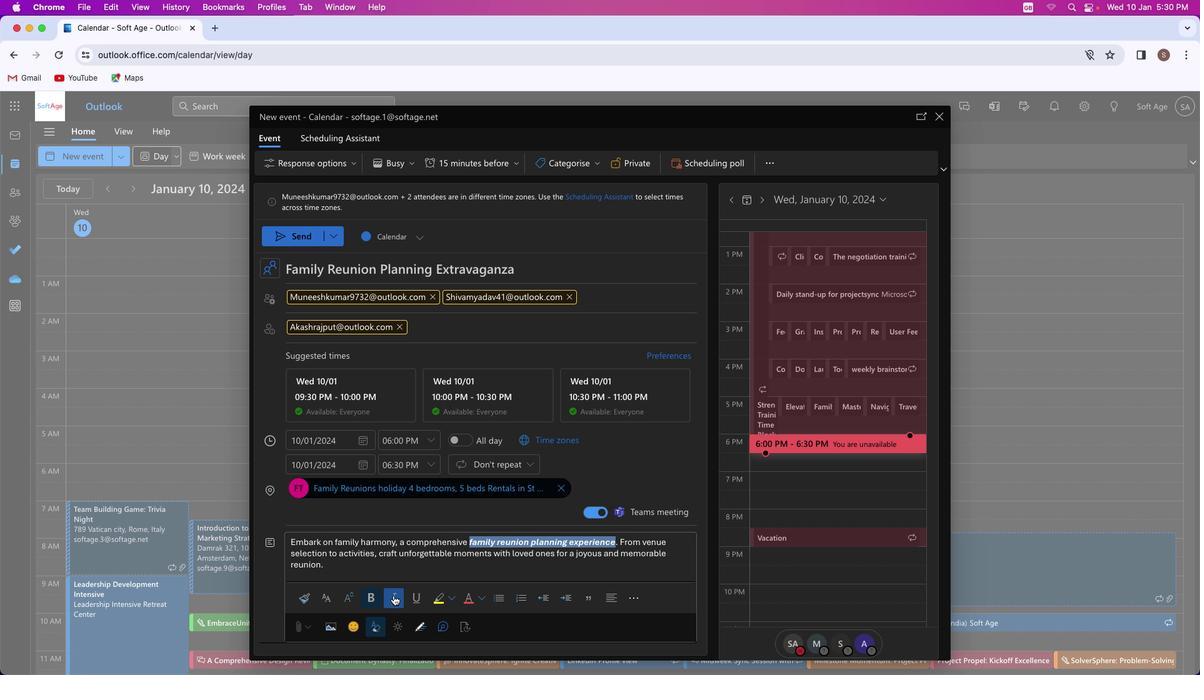 
Action: Mouse moved to (410, 595)
Screenshot: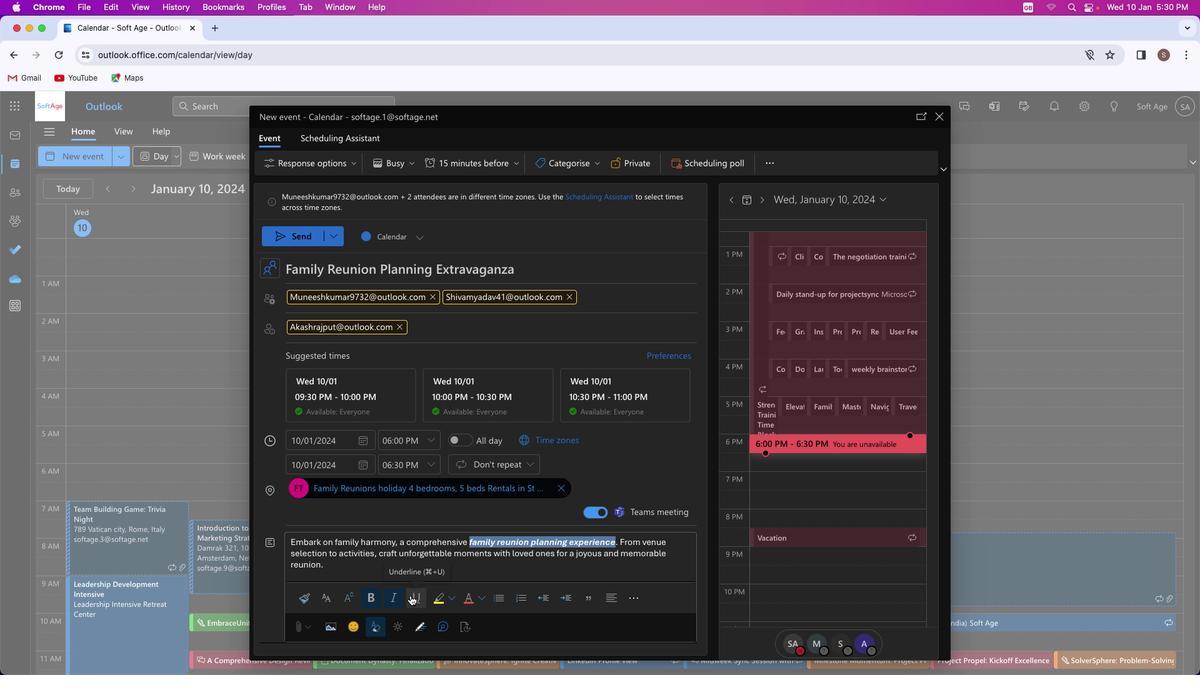 
Action: Mouse pressed left at (410, 595)
Screenshot: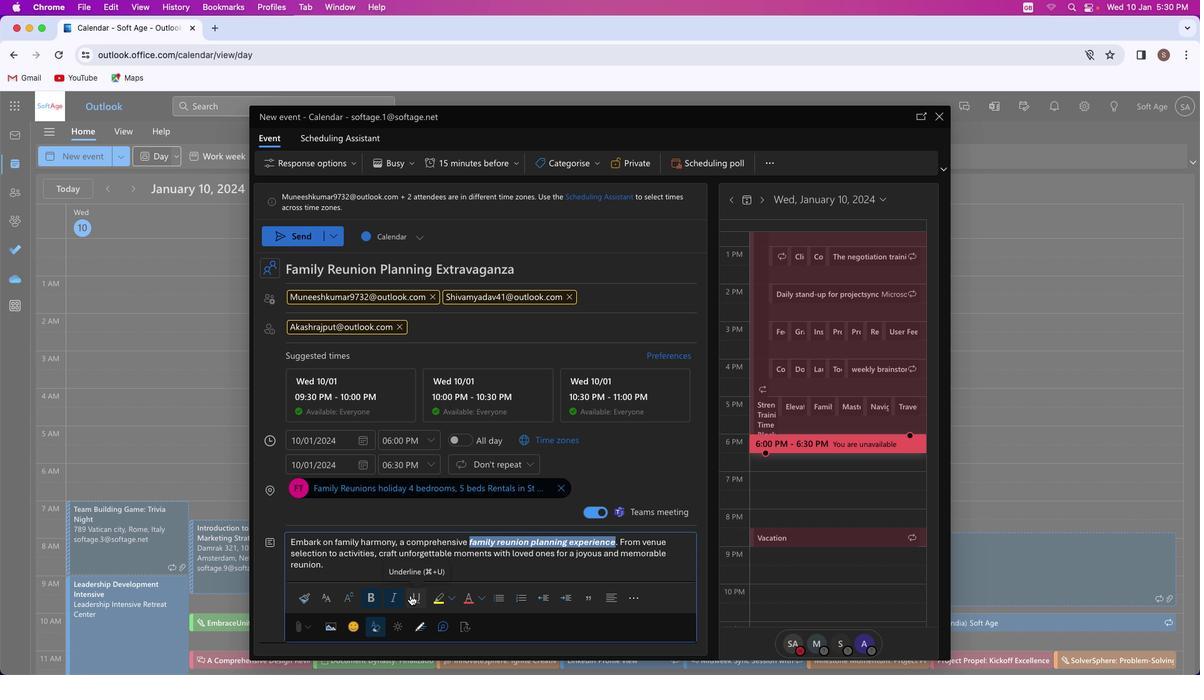 
Action: Mouse moved to (478, 596)
Screenshot: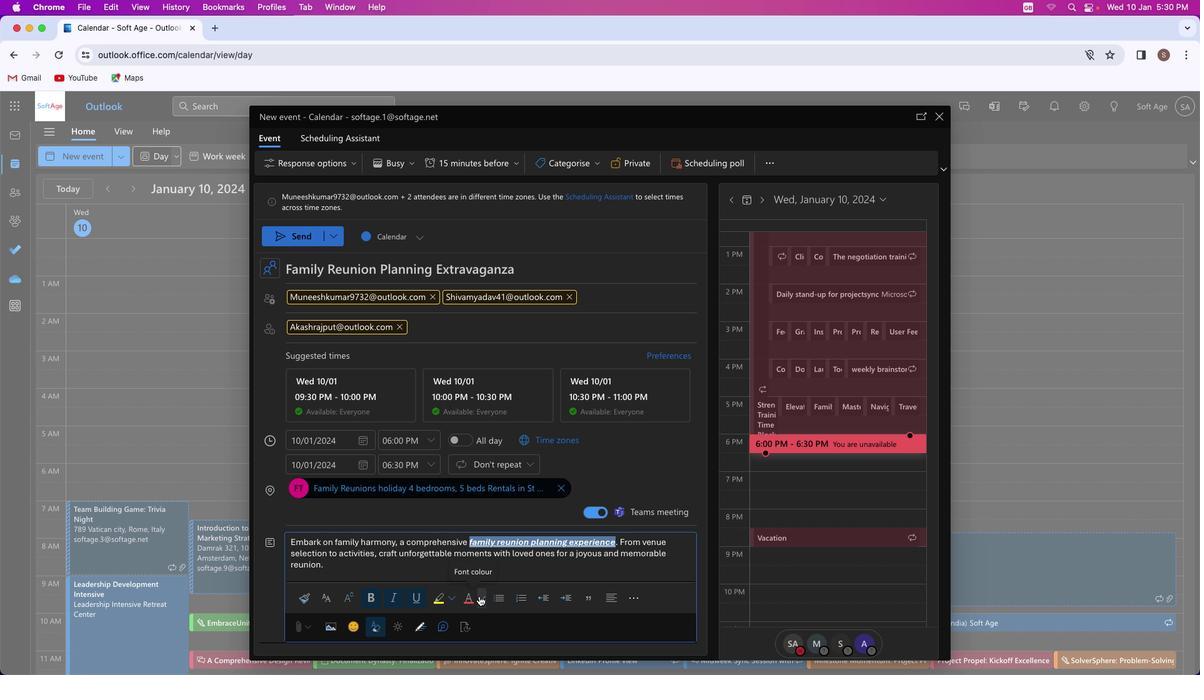 
Action: Mouse pressed left at (478, 596)
Screenshot: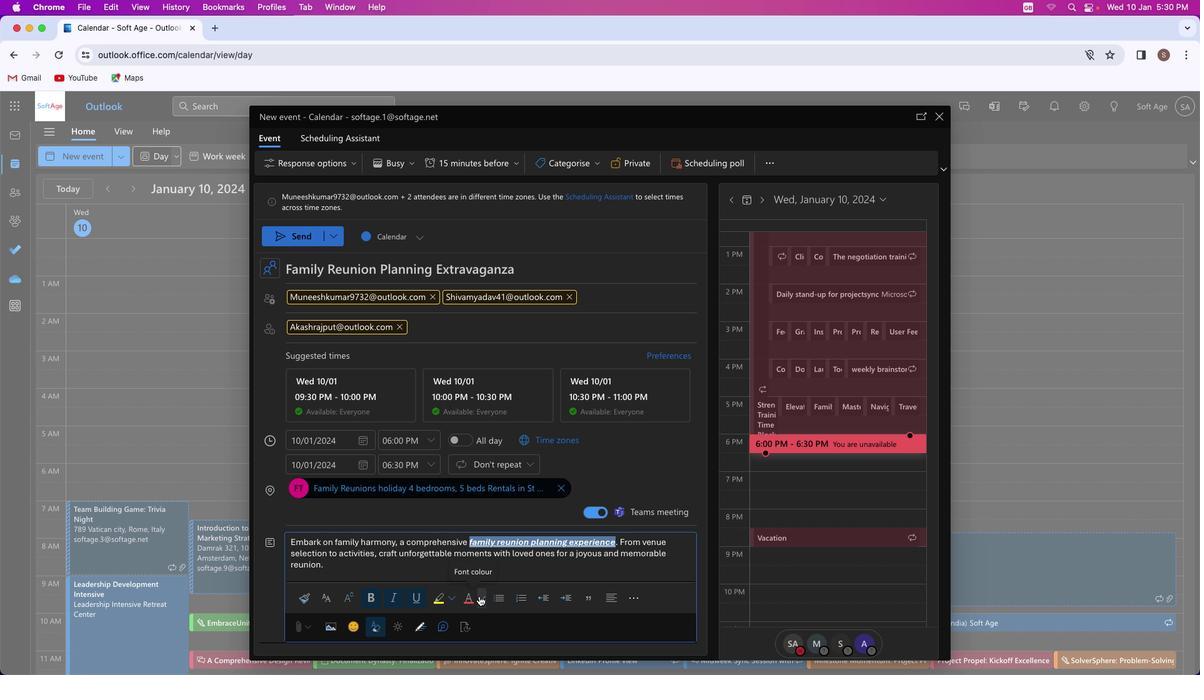 
Action: Mouse moved to (553, 473)
Screenshot: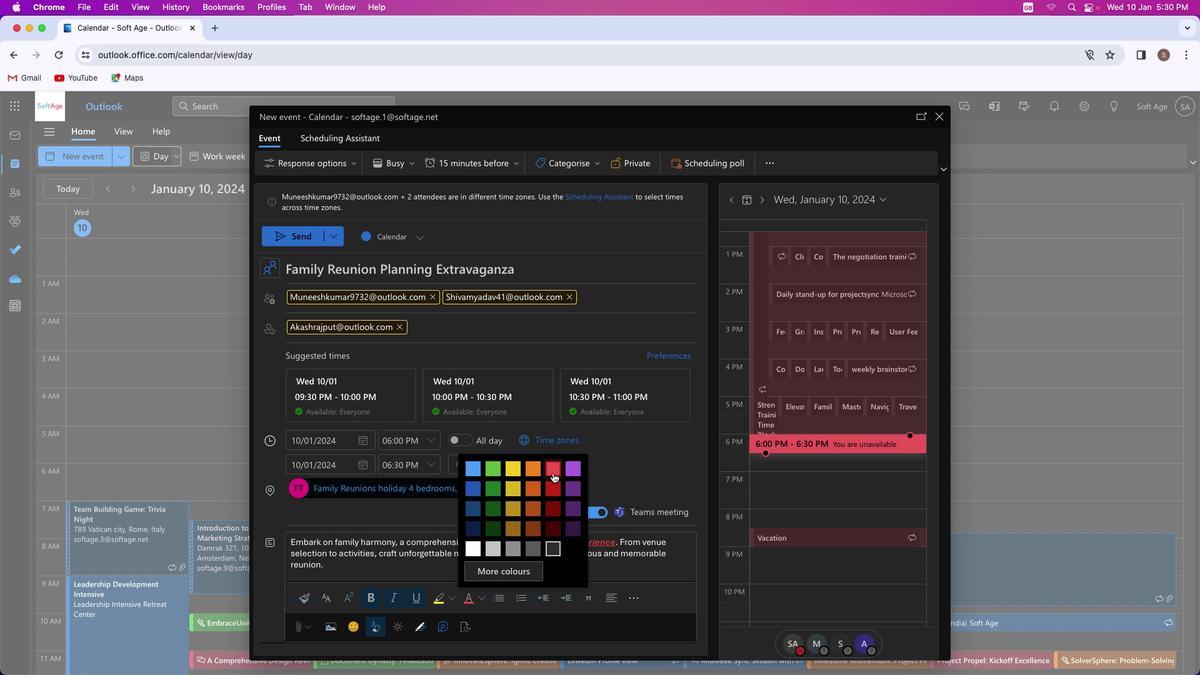 
Action: Mouse pressed left at (553, 473)
Screenshot: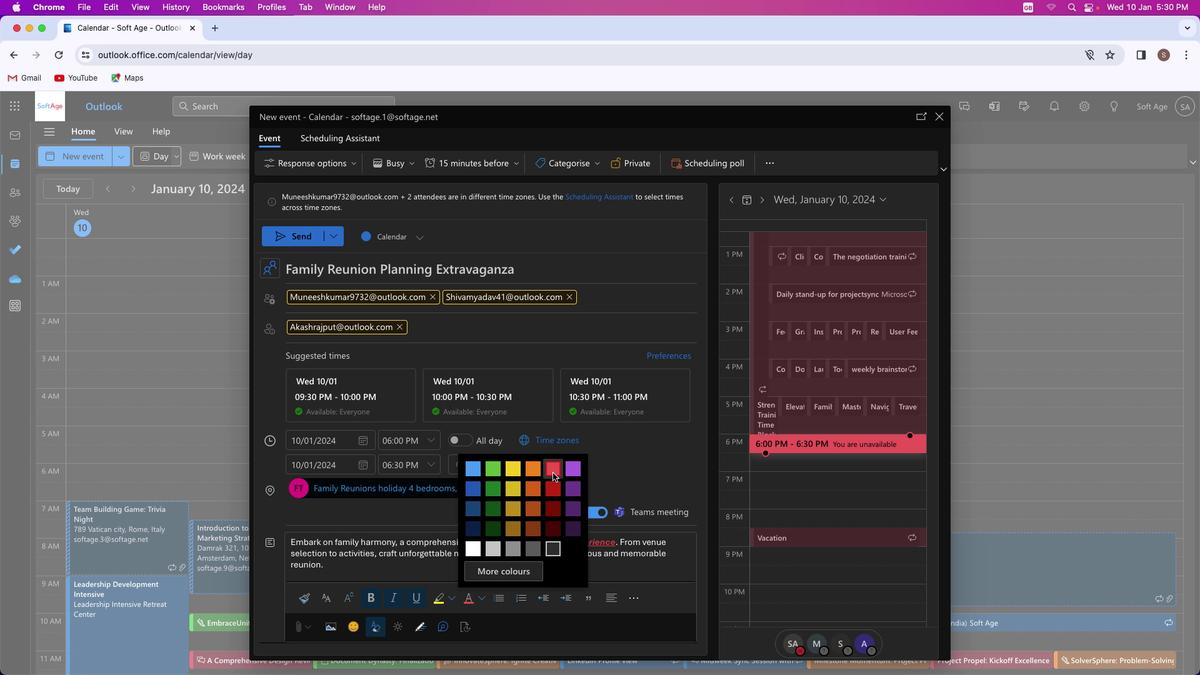 
Action: Mouse moved to (351, 570)
Screenshot: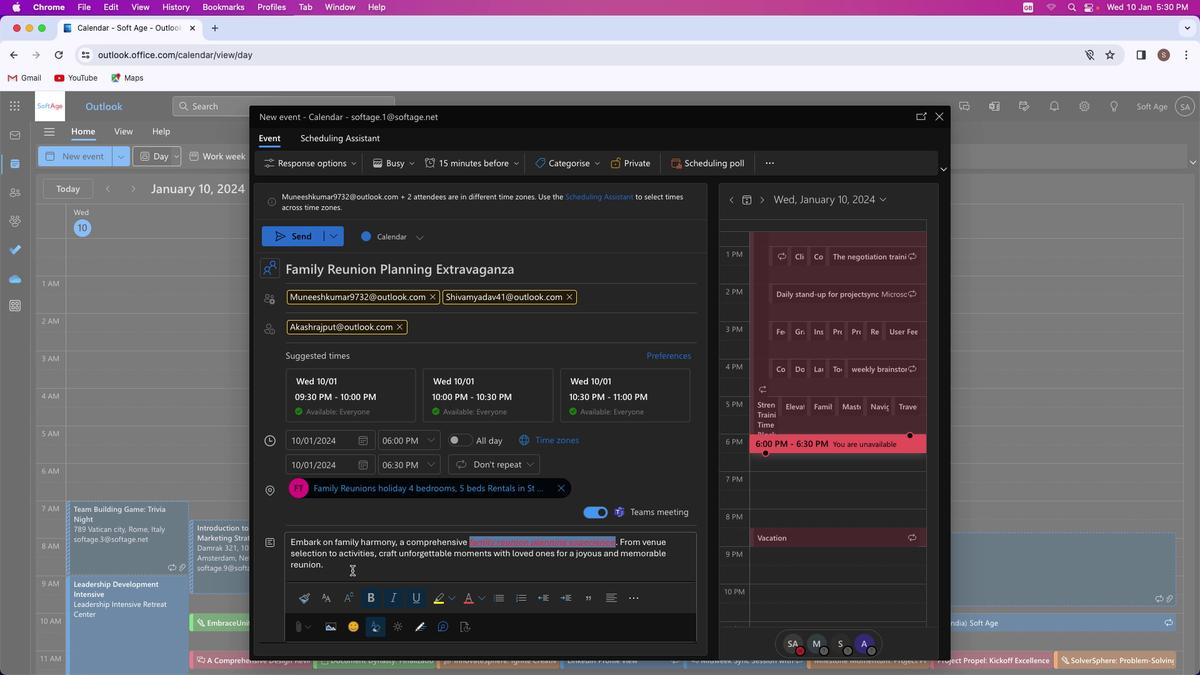 
Action: Mouse pressed left at (351, 570)
Screenshot: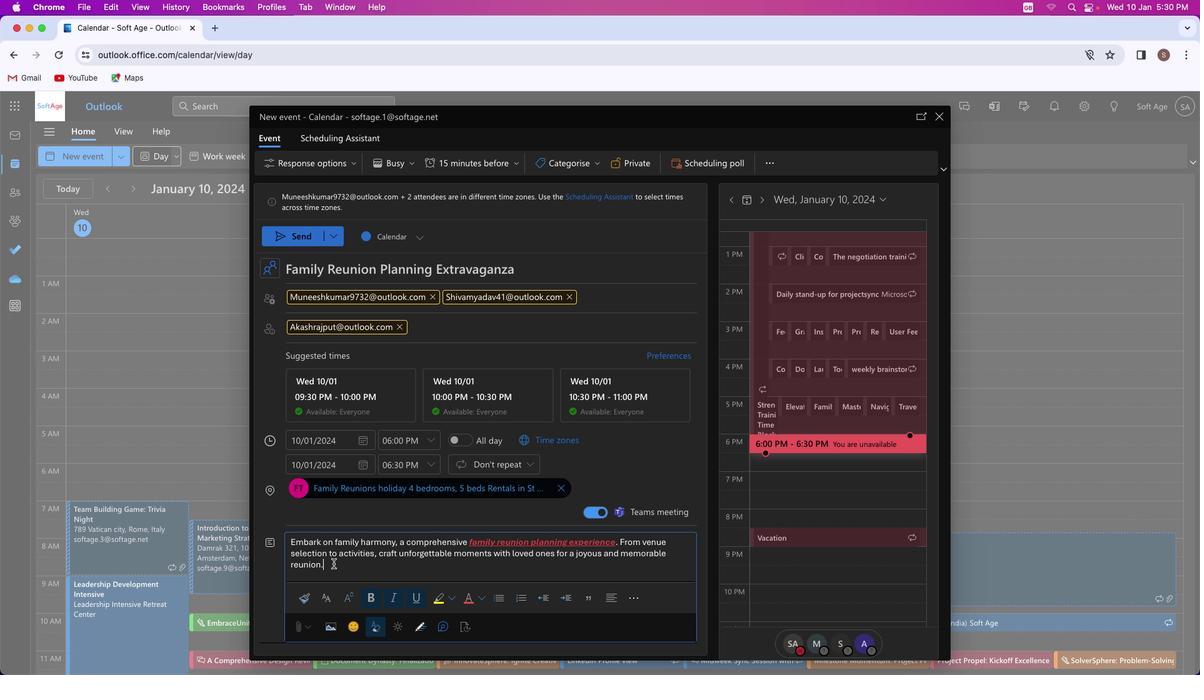 
Action: Mouse moved to (352, 593)
Screenshot: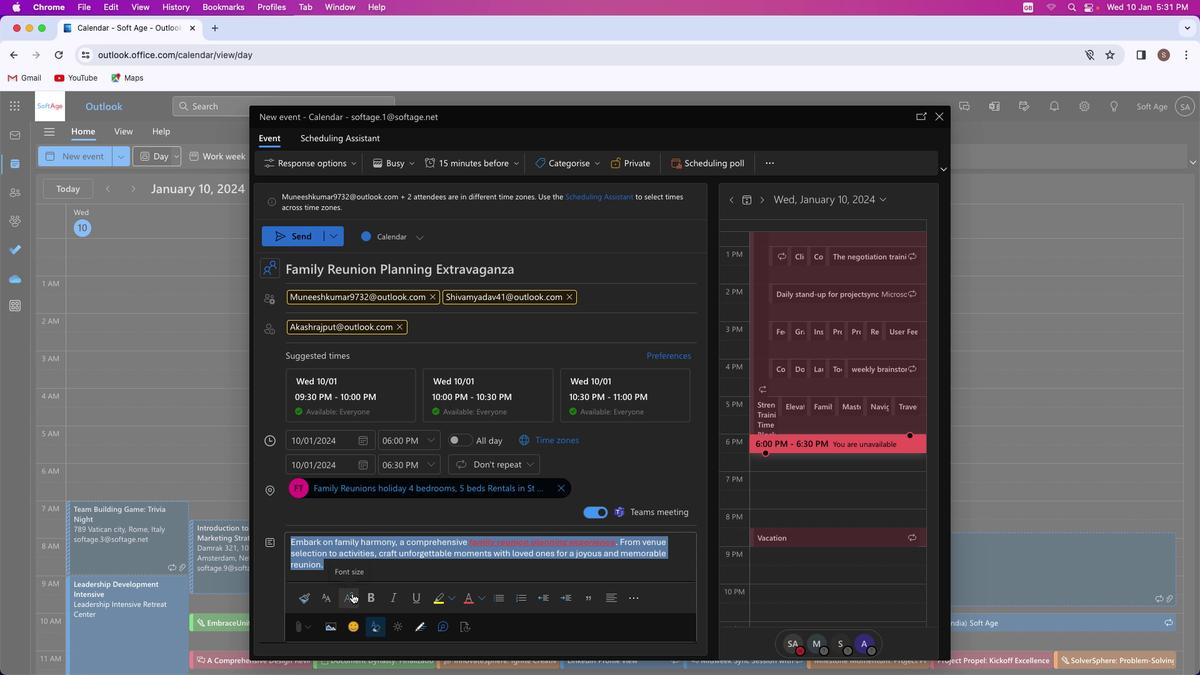 
Action: Mouse pressed left at (352, 593)
Screenshot: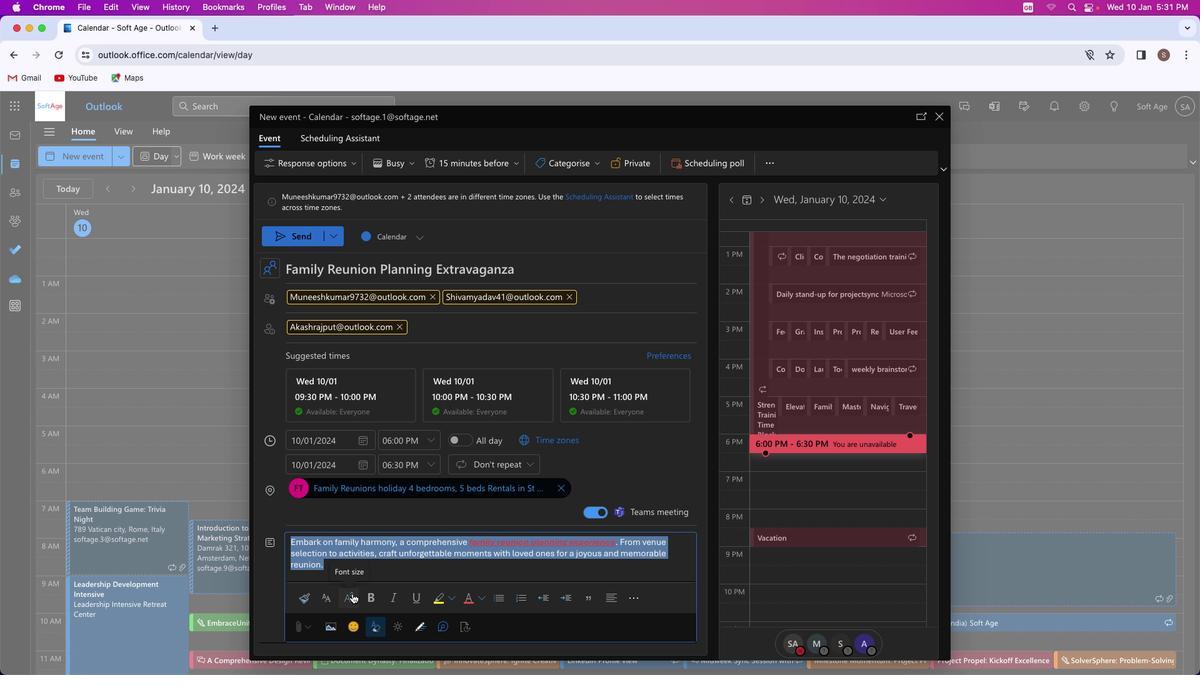 
Action: Mouse moved to (368, 503)
Screenshot: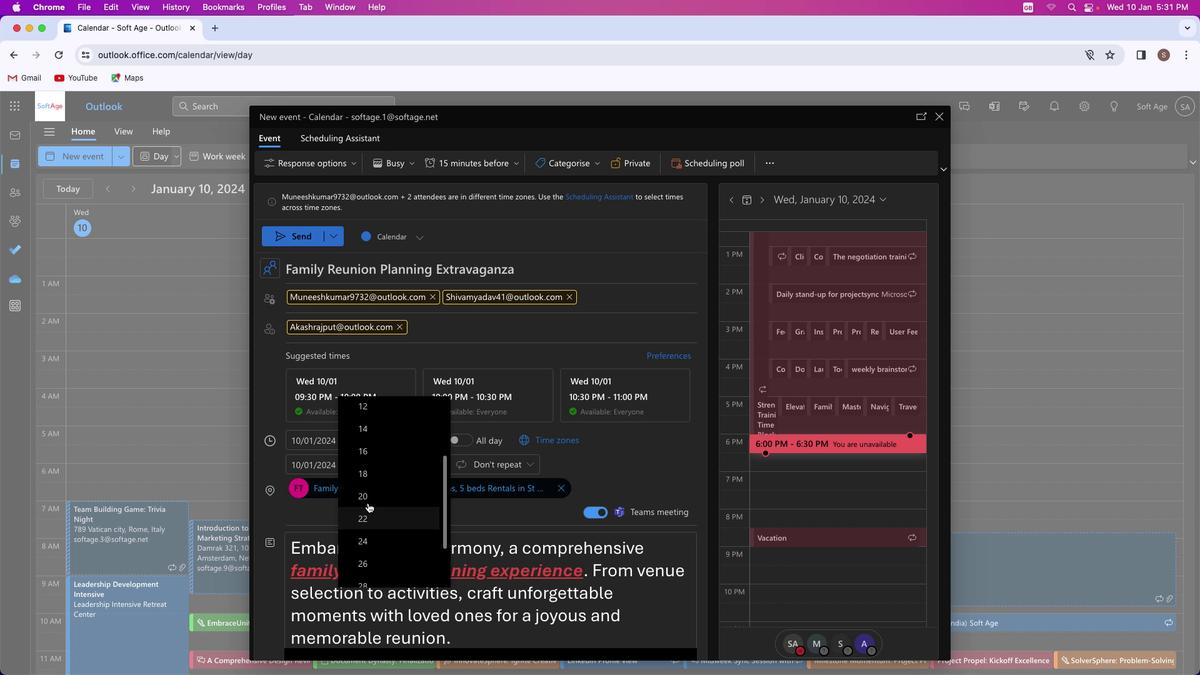 
Action: Mouse scrolled (368, 503) with delta (0, 0)
Screenshot: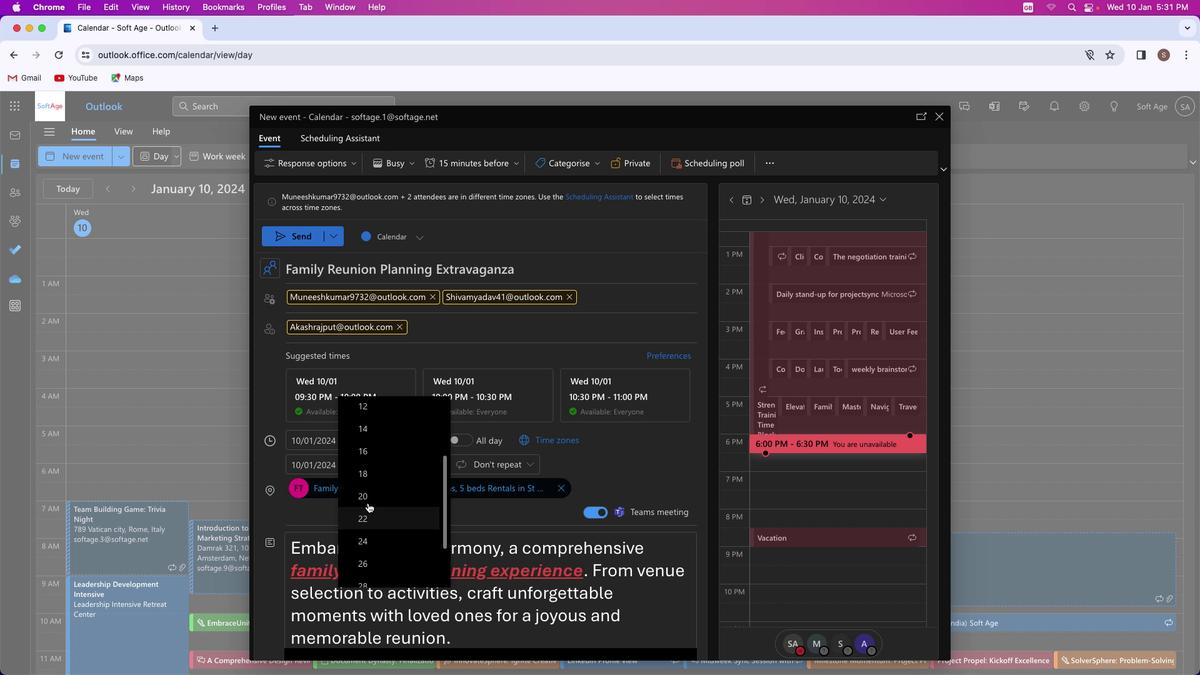 
Action: Mouse scrolled (368, 503) with delta (0, 0)
Screenshot: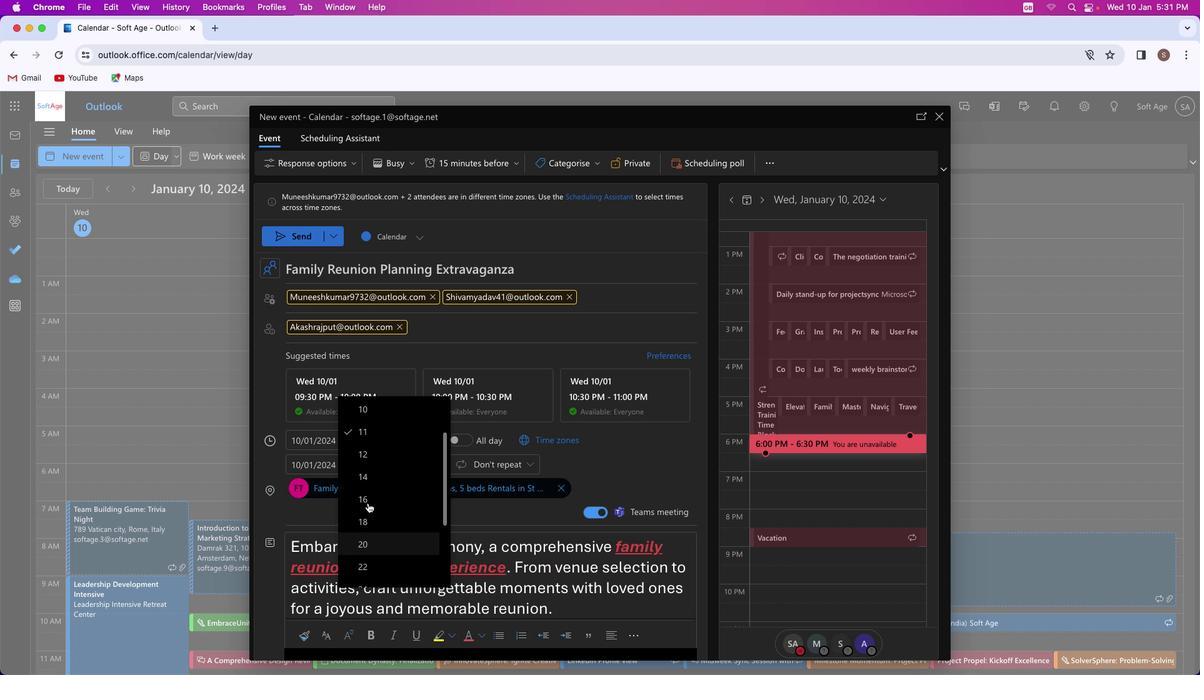 
Action: Mouse scrolled (368, 503) with delta (0, 1)
Screenshot: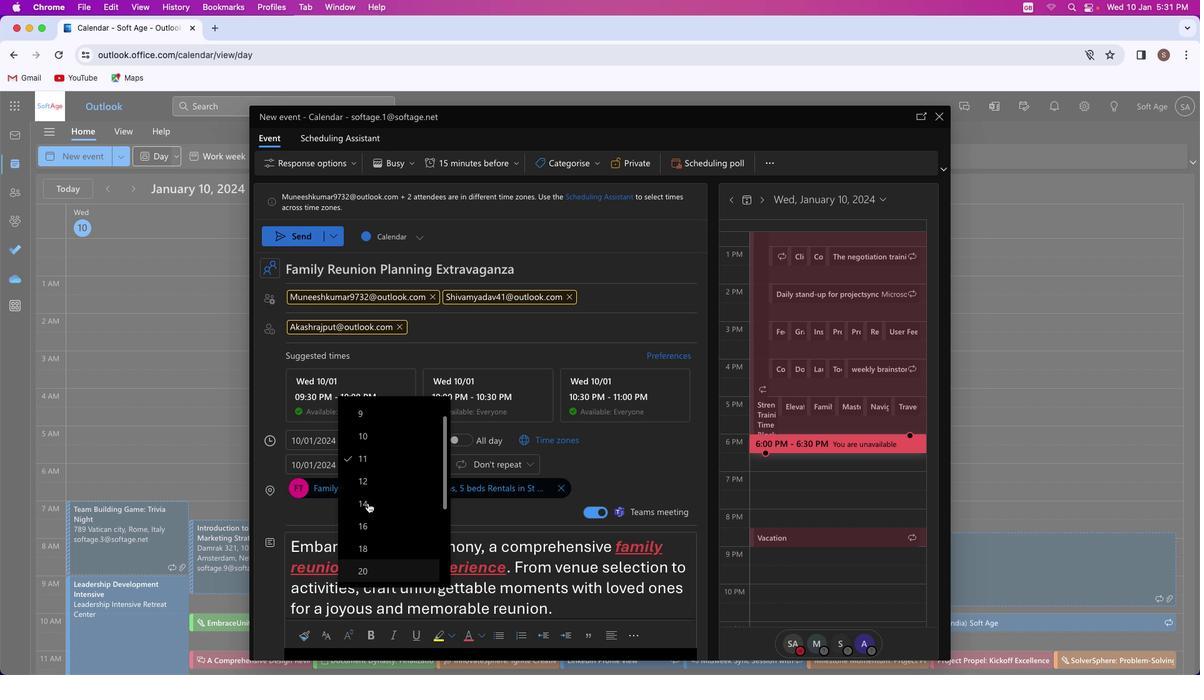 
Action: Mouse moved to (368, 503)
Screenshot: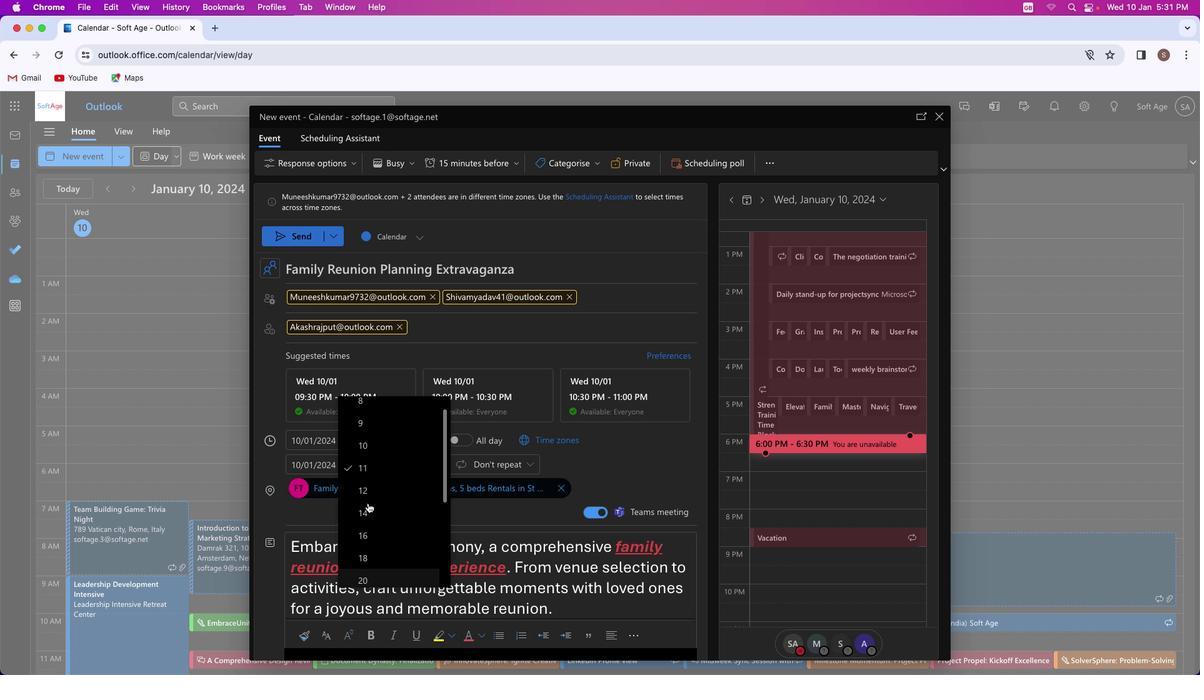 
Action: Mouse scrolled (368, 503) with delta (0, 1)
Screenshot: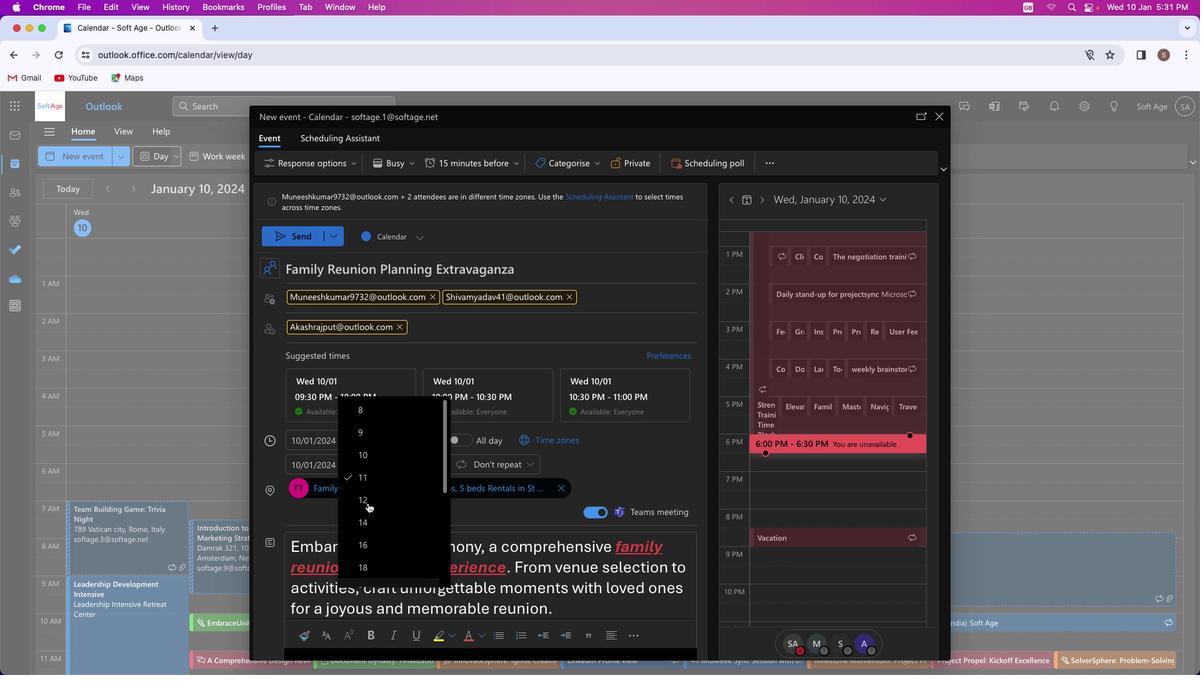 
Action: Mouse moved to (368, 498)
Screenshot: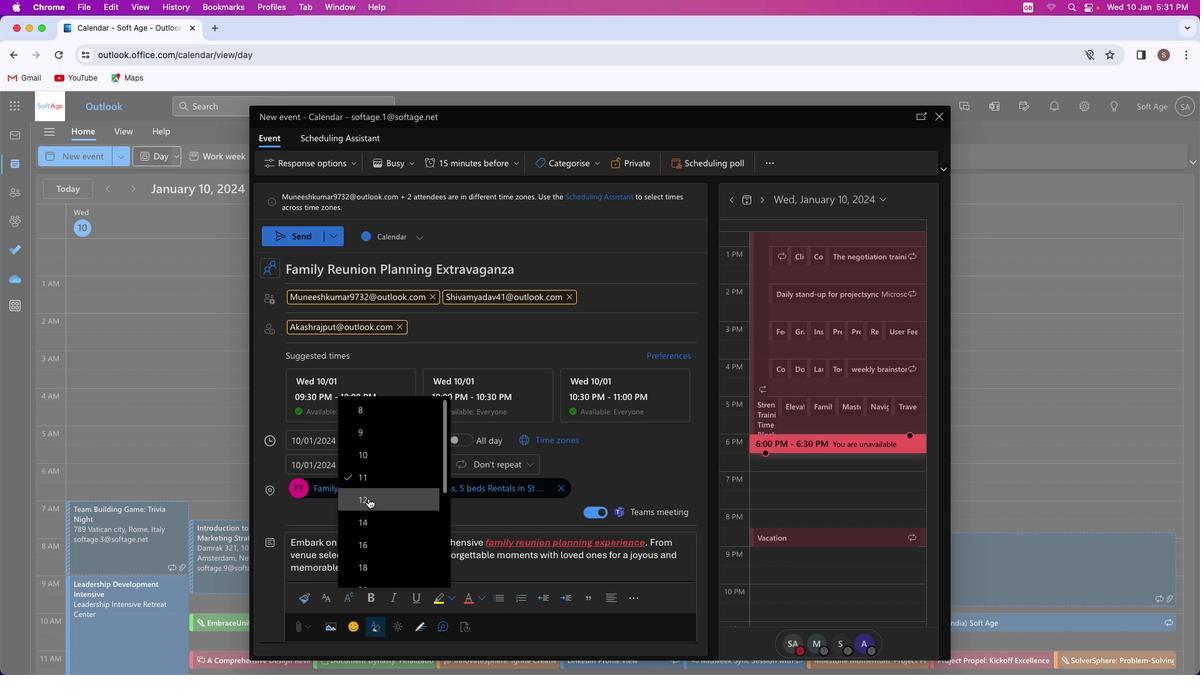 
Action: Mouse pressed left at (368, 498)
Screenshot: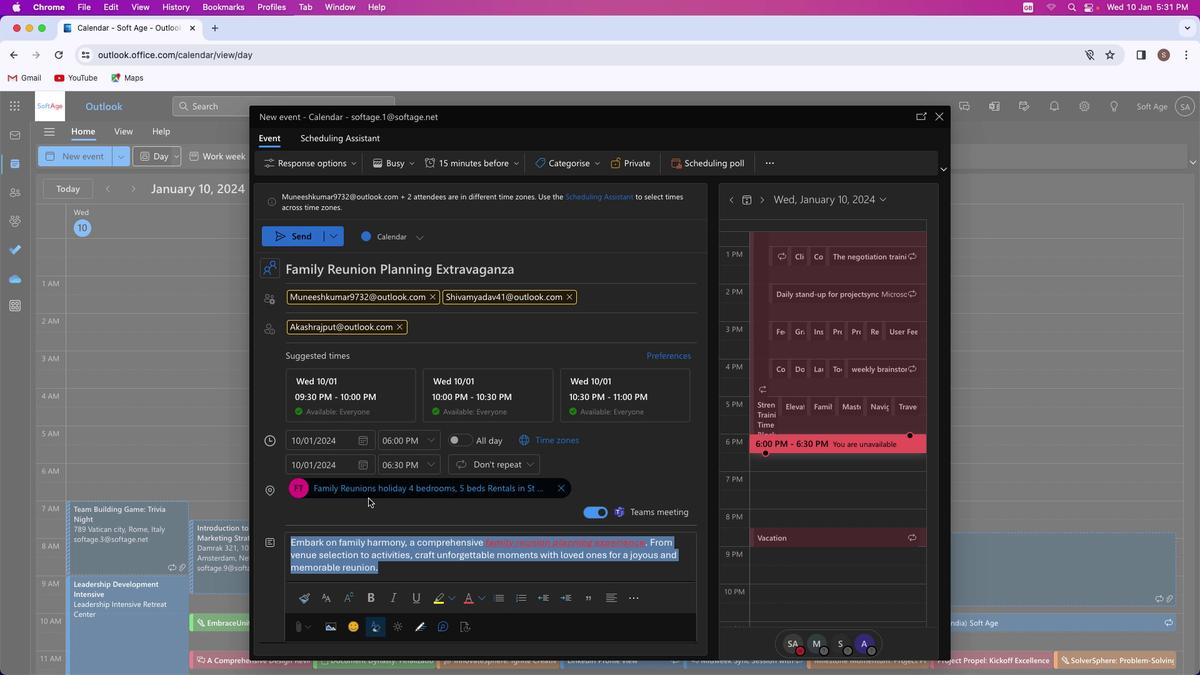 
Action: Mouse moved to (447, 596)
Screenshot: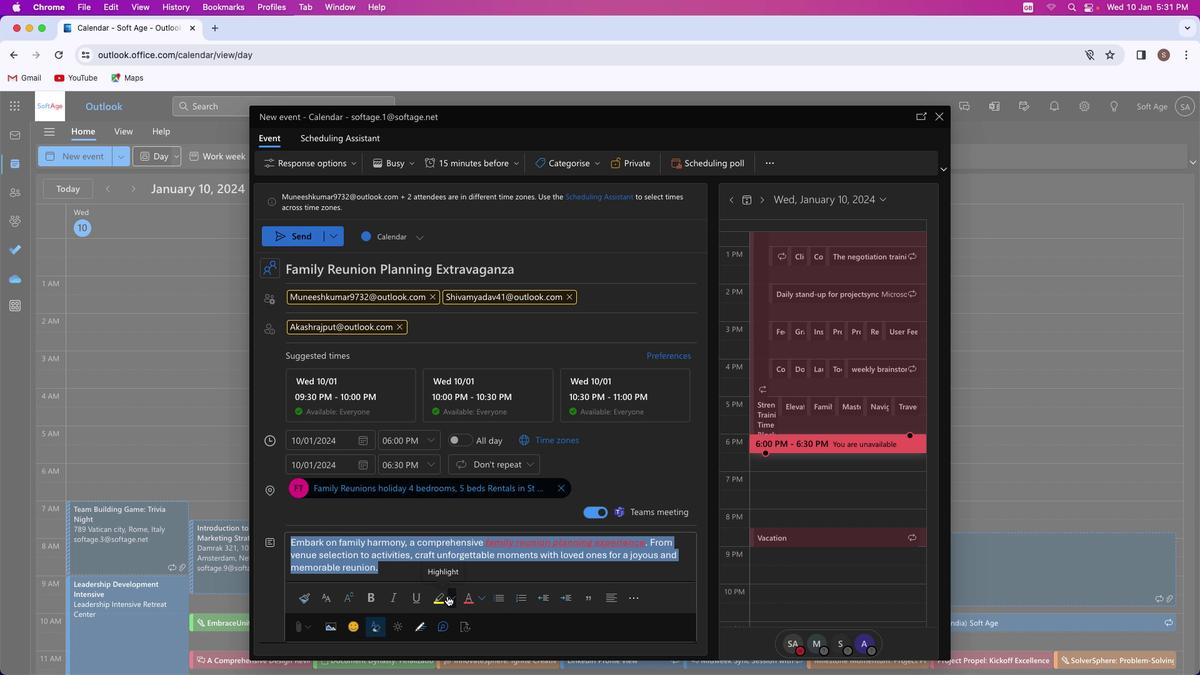 
Action: Mouse pressed left at (447, 596)
Screenshot: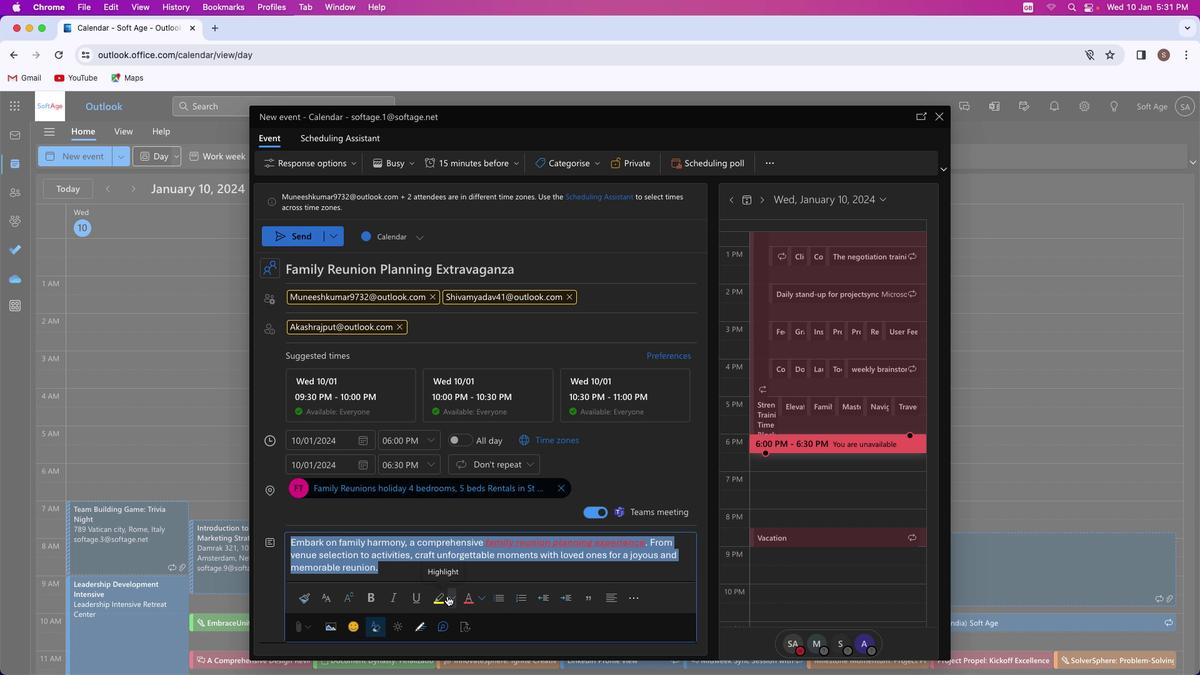 
Action: Mouse moved to (442, 508)
Screenshot: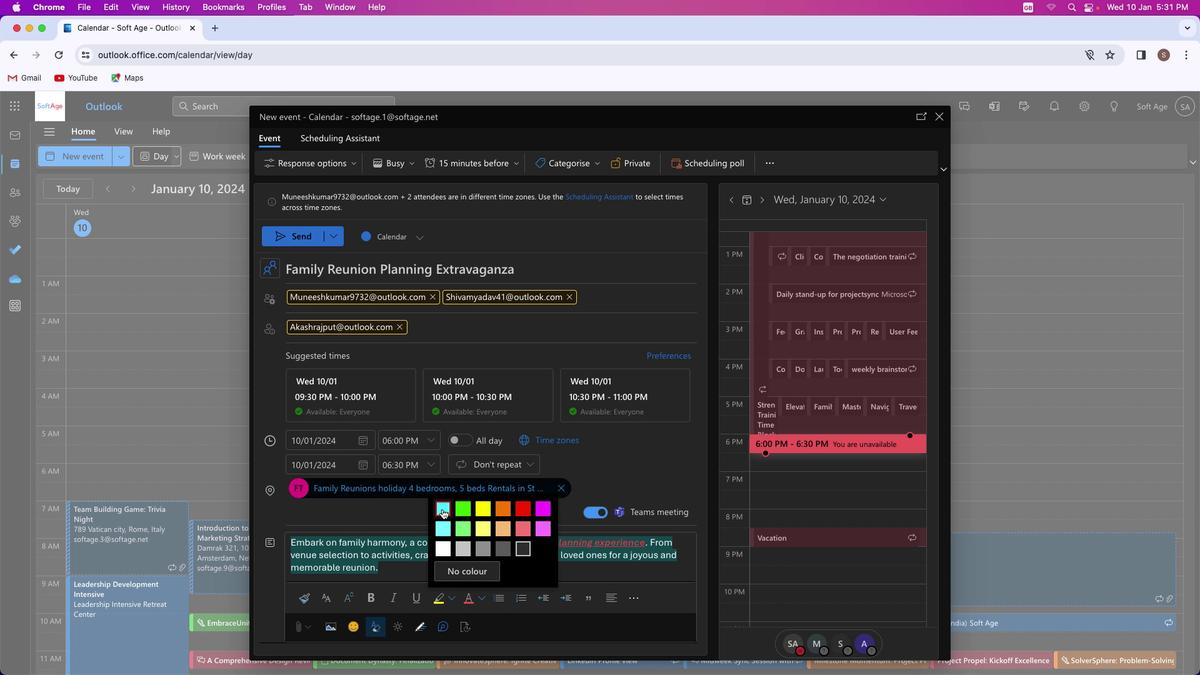 
Action: Mouse pressed left at (442, 508)
Screenshot: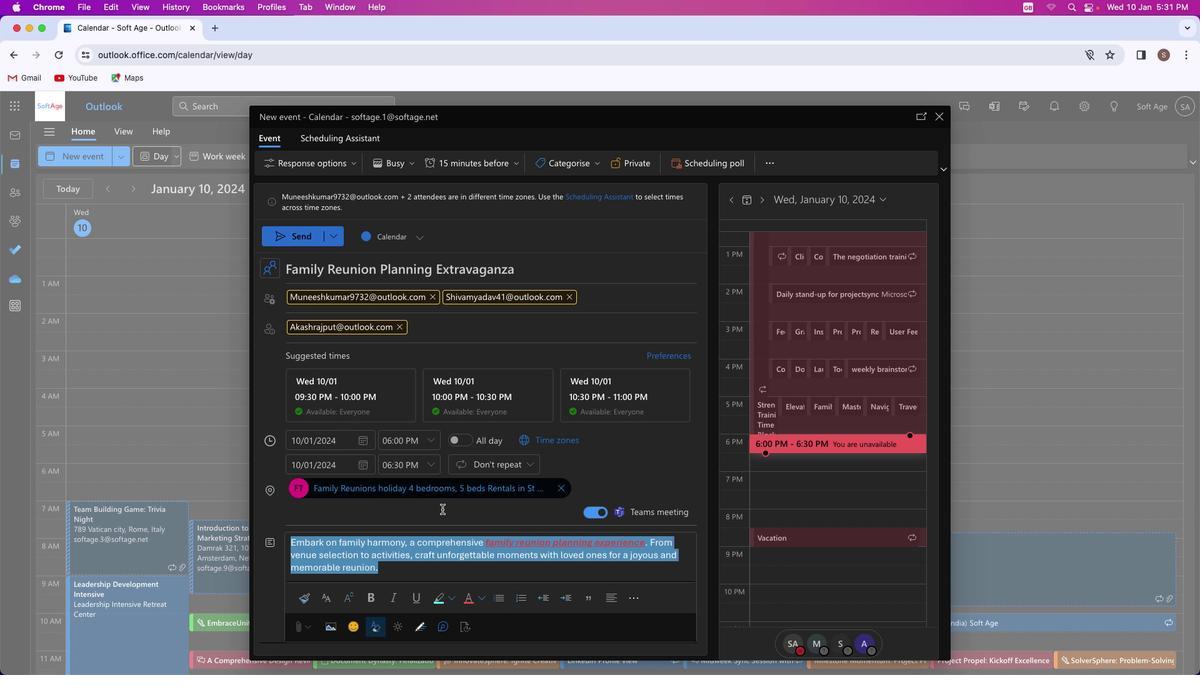 
Action: Mouse moved to (398, 565)
Screenshot: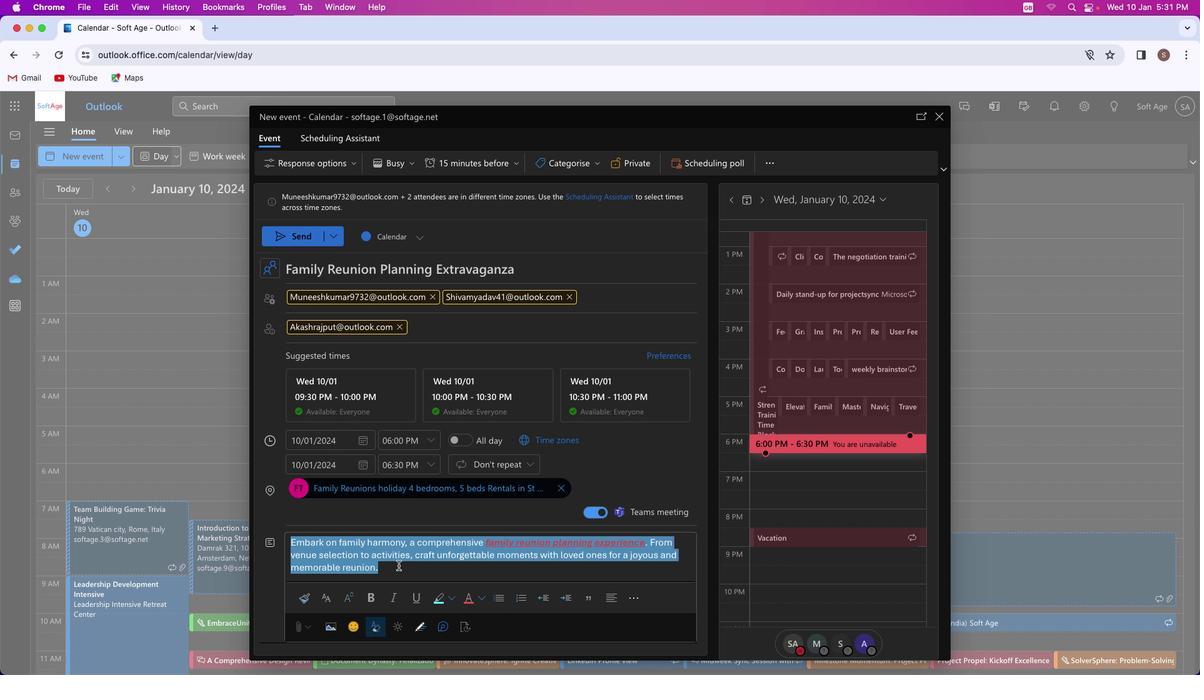 
Action: Mouse pressed left at (398, 565)
Screenshot: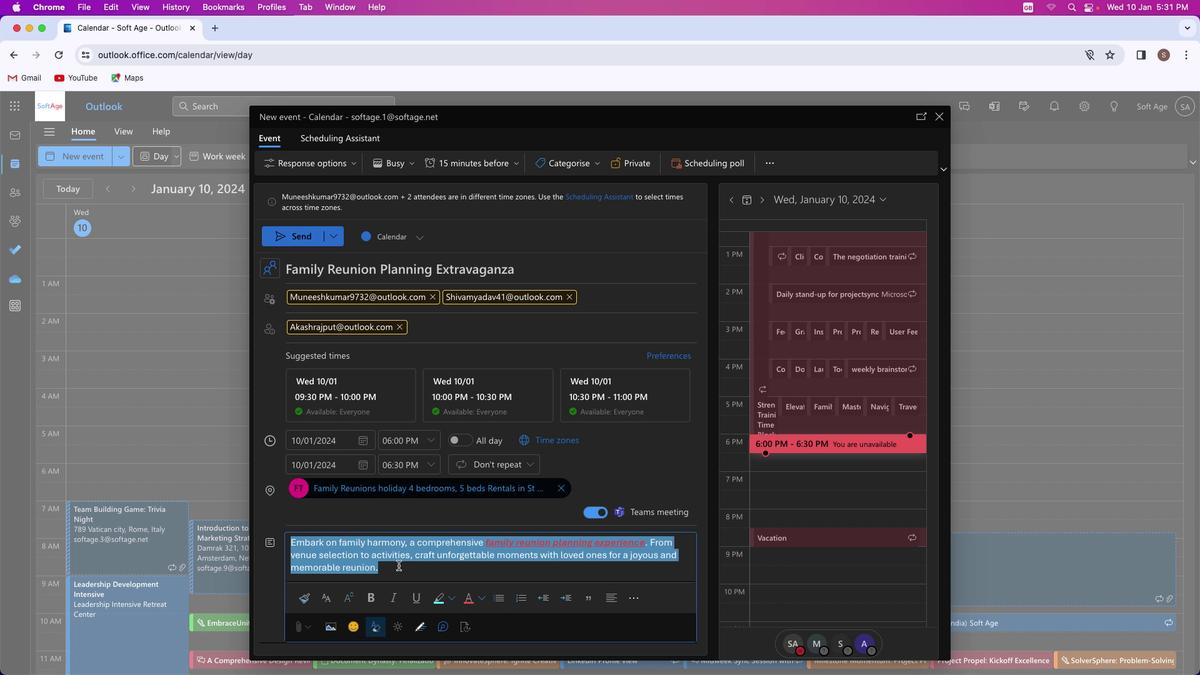 
Action: Mouse moved to (584, 163)
Screenshot: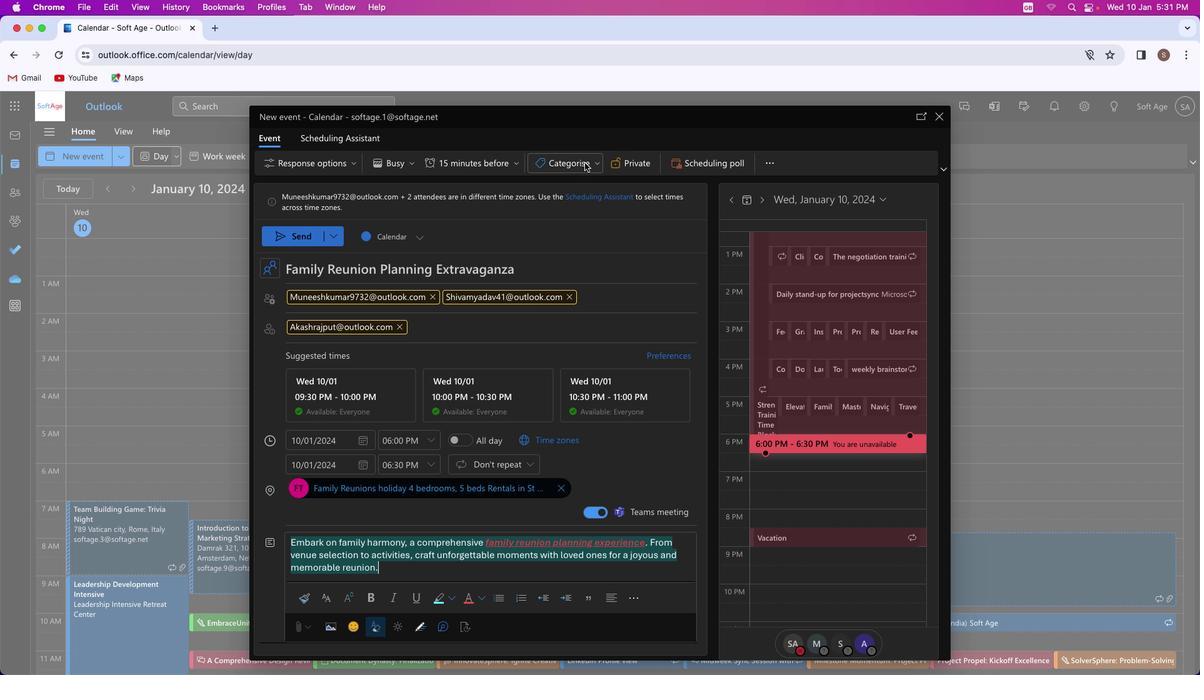 
Action: Mouse pressed left at (584, 163)
Screenshot: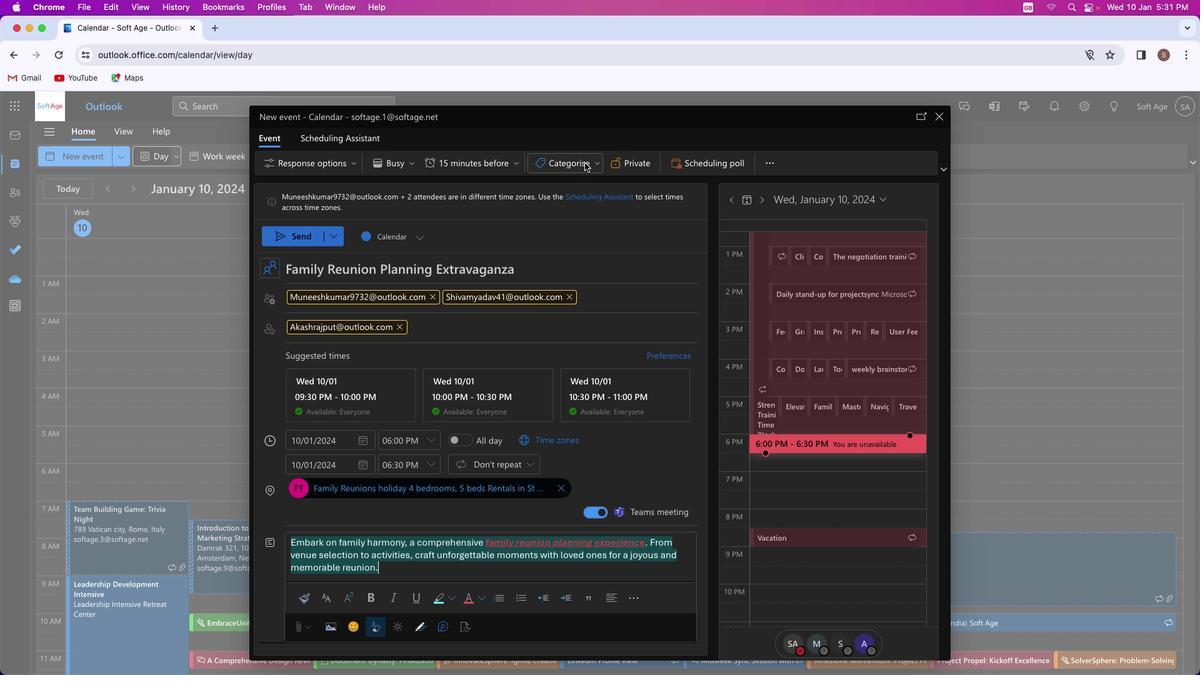 
Action: Mouse moved to (563, 250)
Screenshot: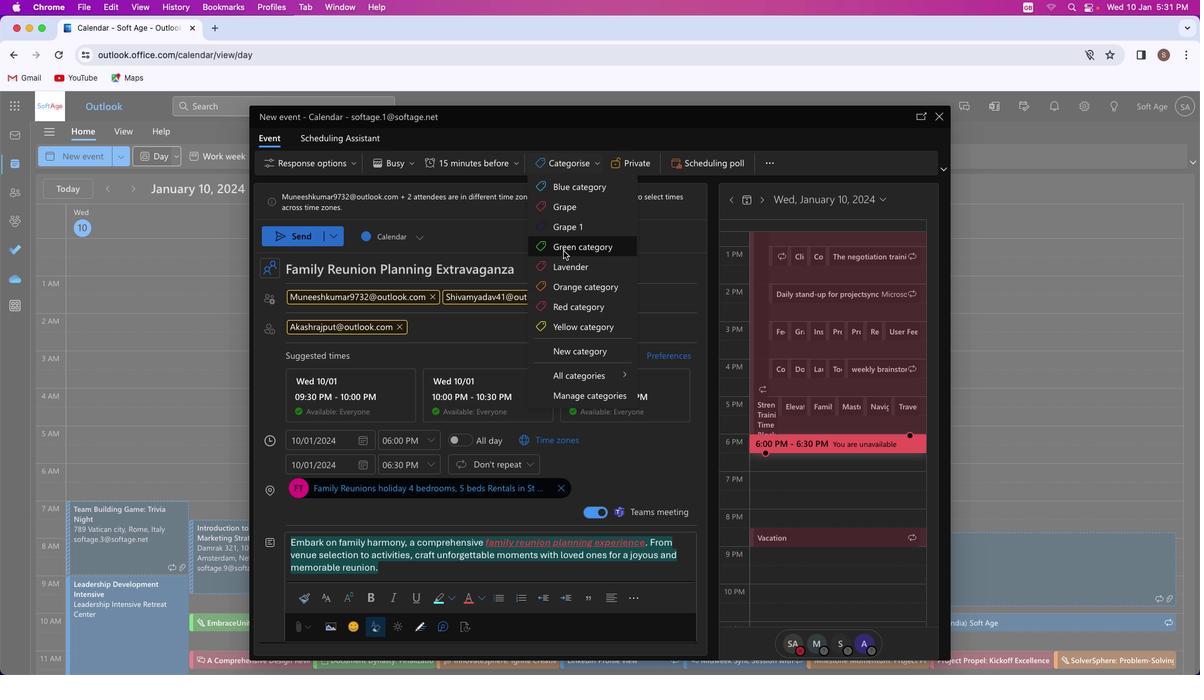
Action: Mouse pressed left at (563, 250)
Screenshot: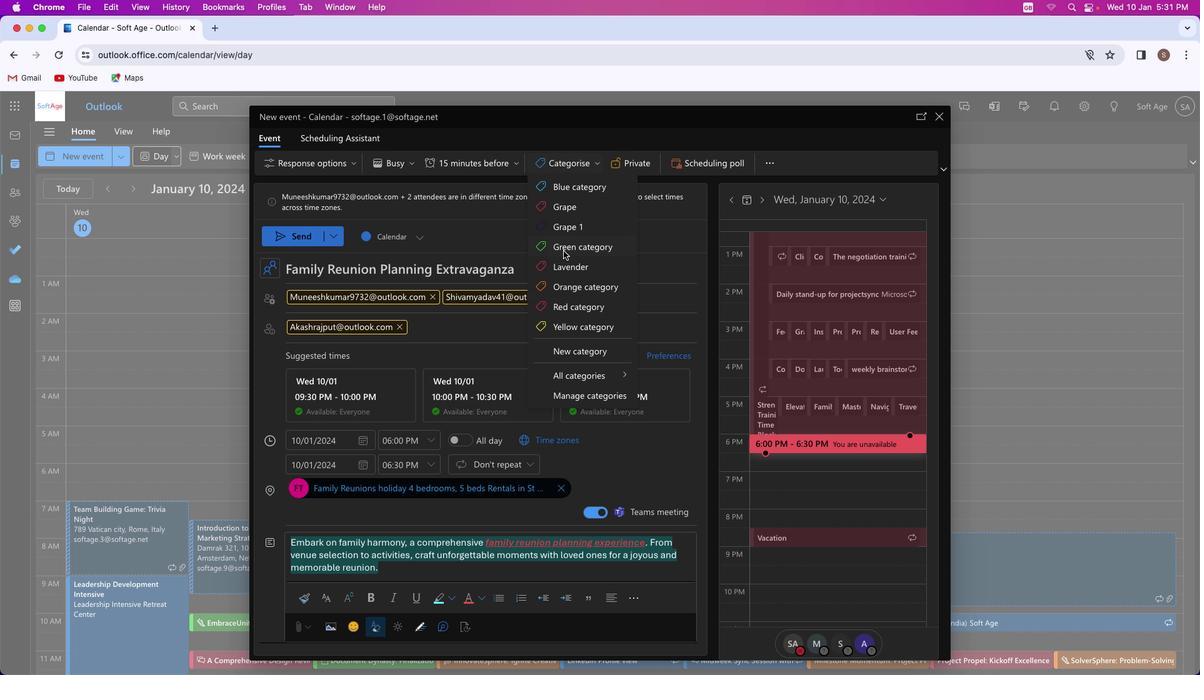 
Action: Mouse moved to (293, 235)
Screenshot: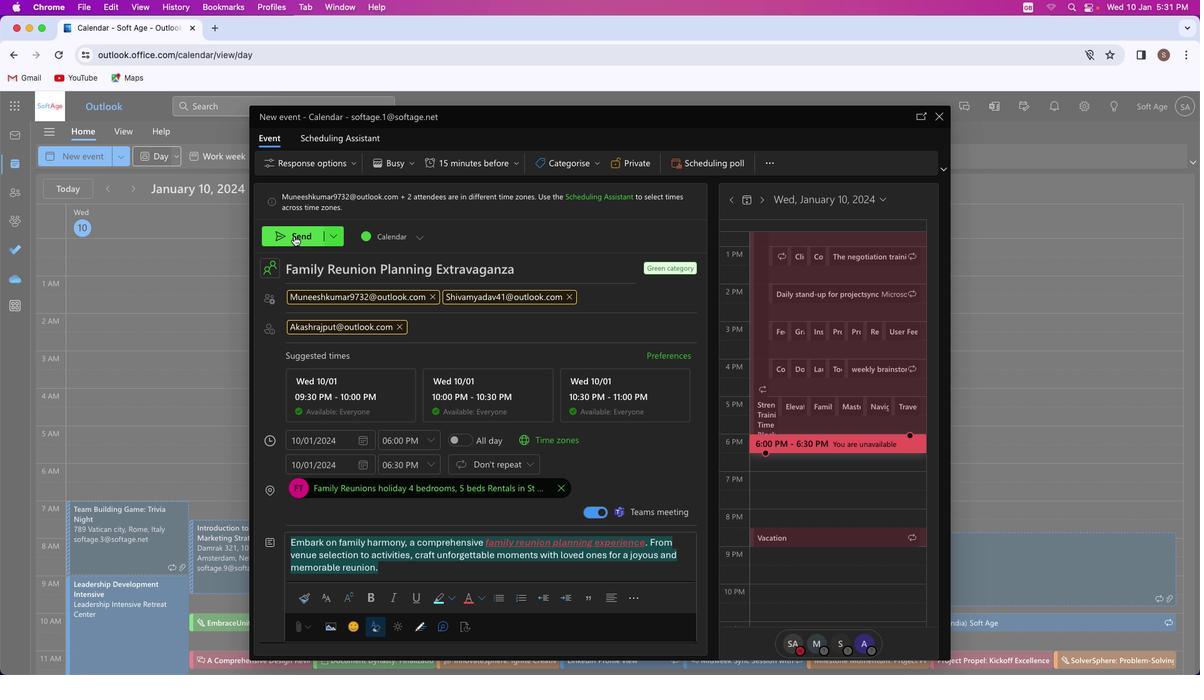 
Action: Mouse pressed left at (293, 235)
Screenshot: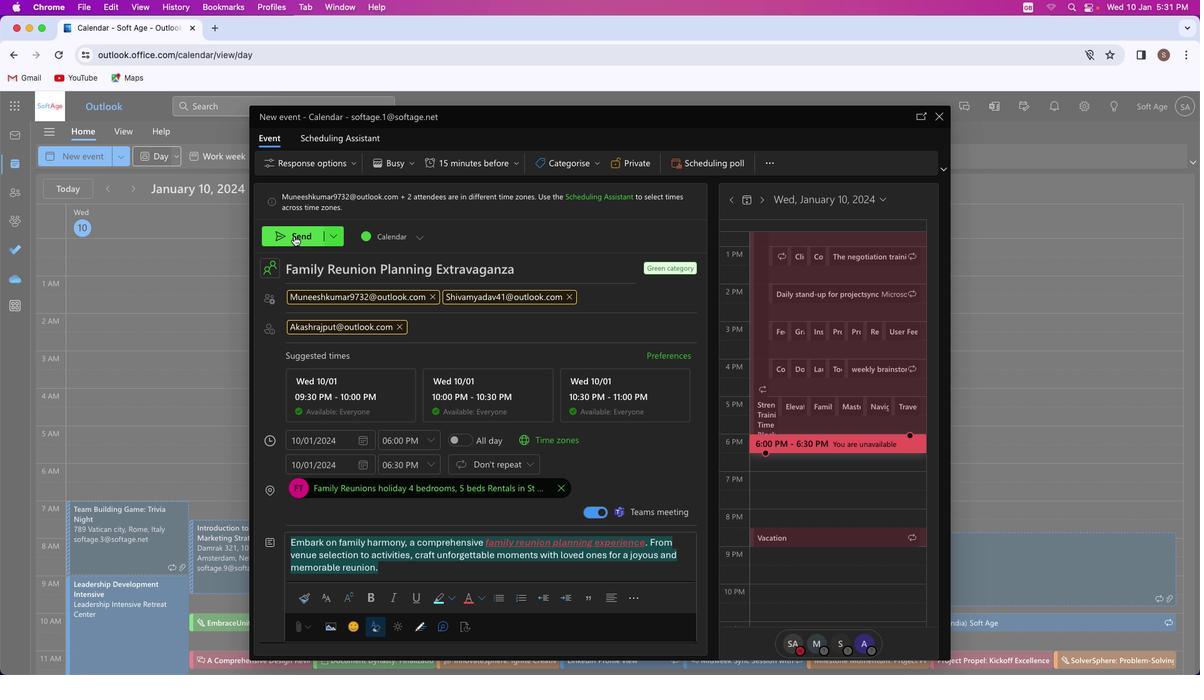 
Action: Mouse moved to (616, 392)
Screenshot: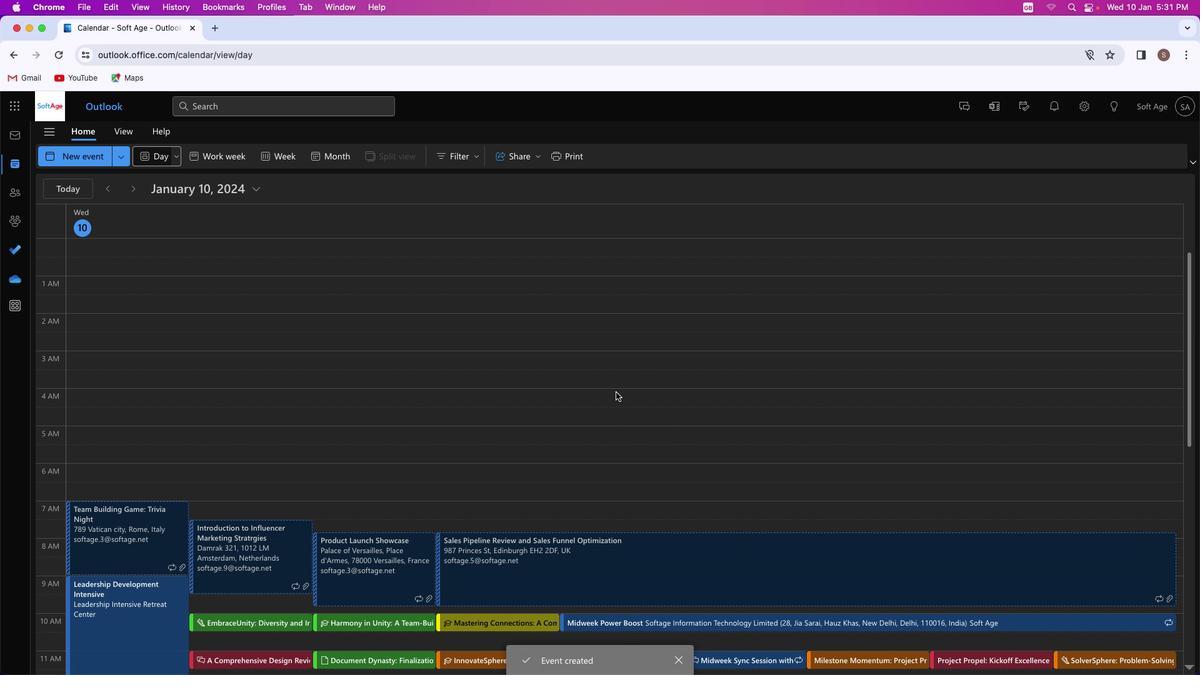 
